 Task: Create a scrum project ByteBridge. Add to scrum project ByteBridge a team member softage.1@softage.net and assign as Project Lead. Add to scrum project ByteBridge a team member softage.2@softage.net
Action: Mouse moved to (265, 72)
Screenshot: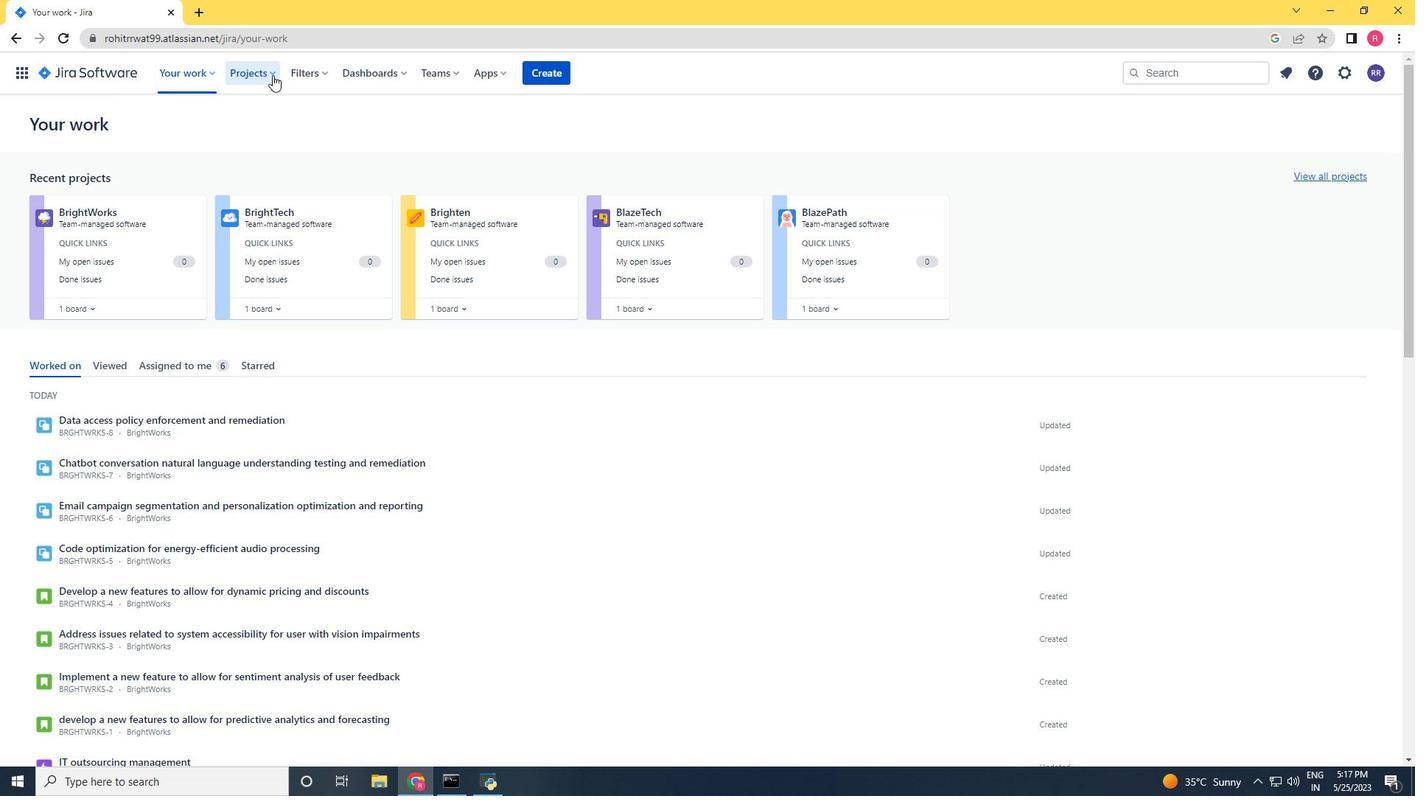 
Action: Mouse pressed left at (265, 72)
Screenshot: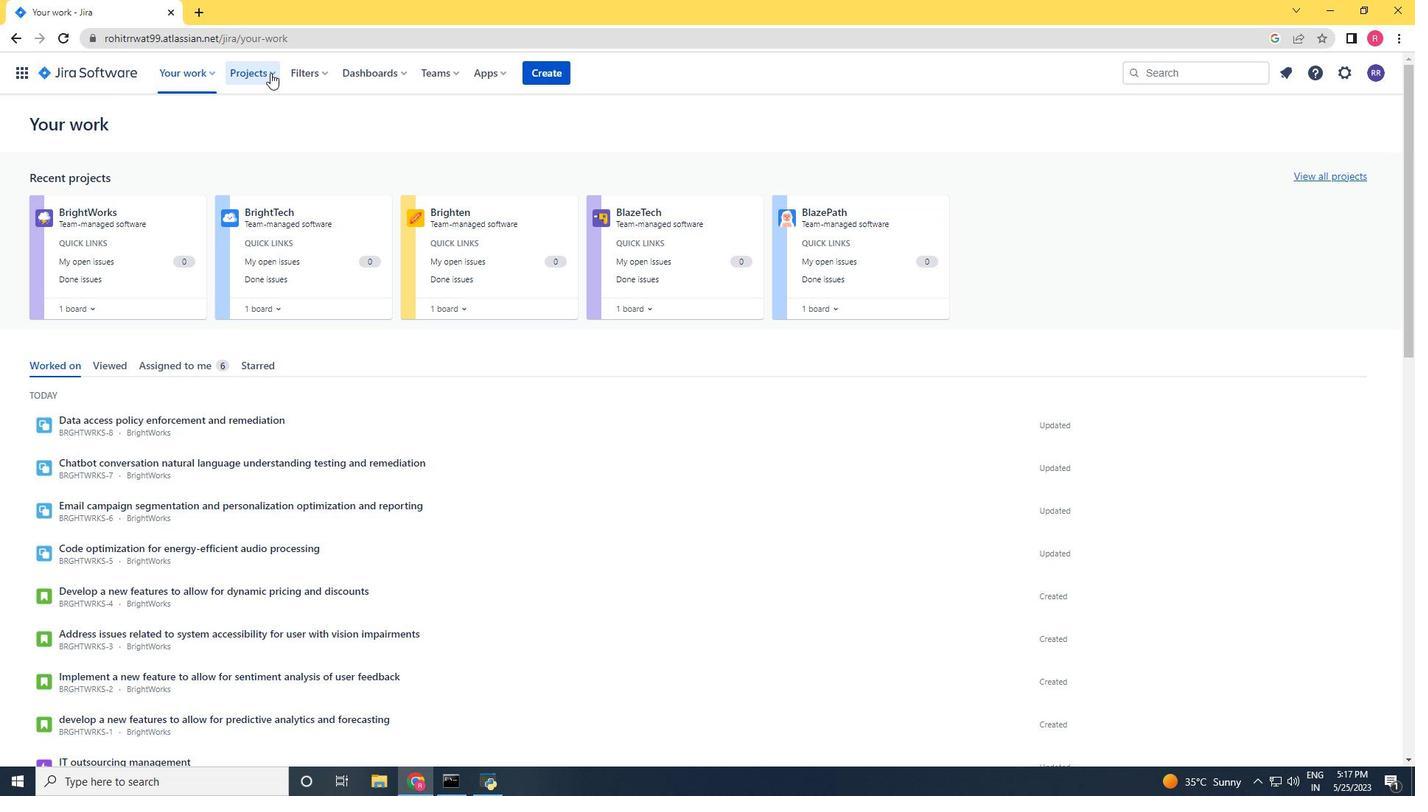 
Action: Mouse moved to (289, 365)
Screenshot: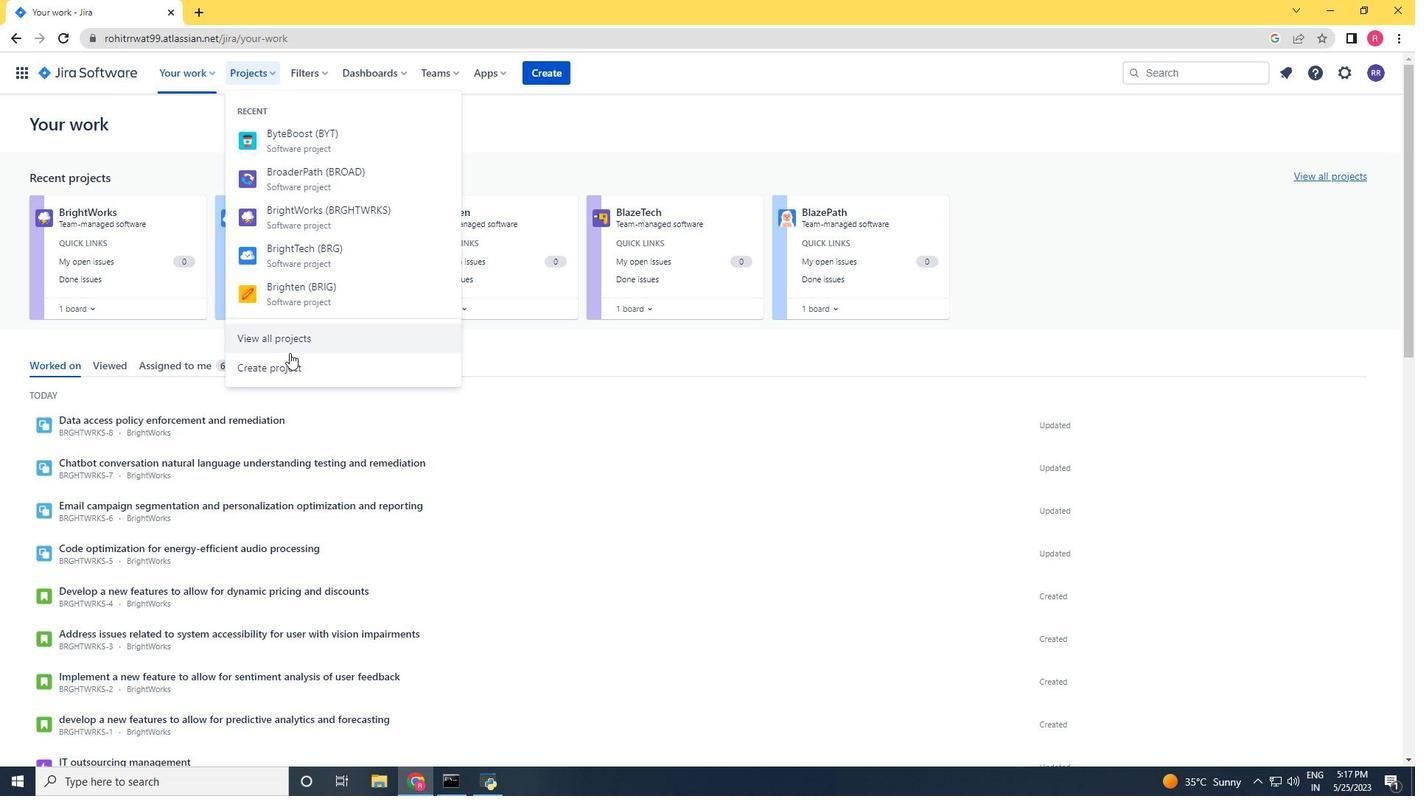 
Action: Mouse pressed left at (289, 365)
Screenshot: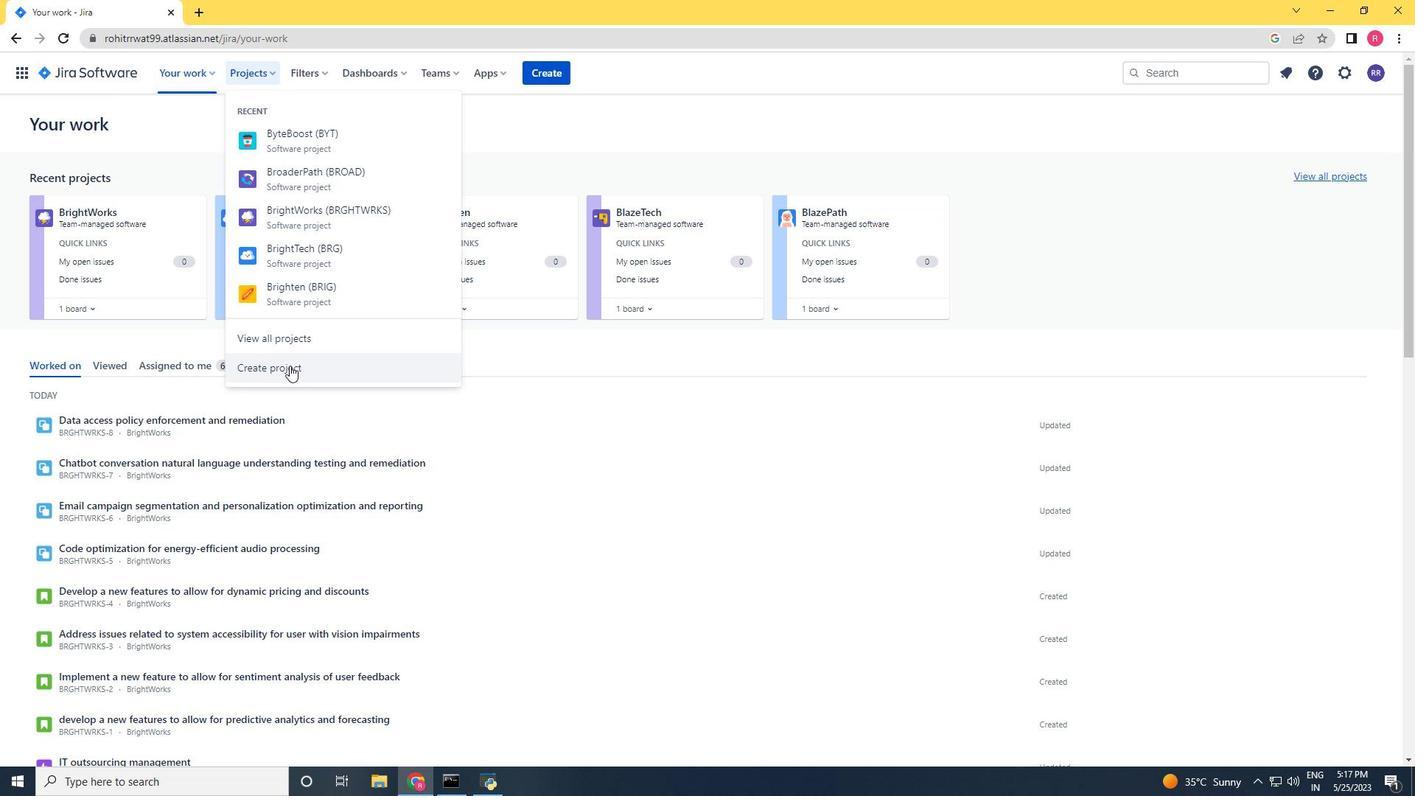 
Action: Mouse moved to (628, 386)
Screenshot: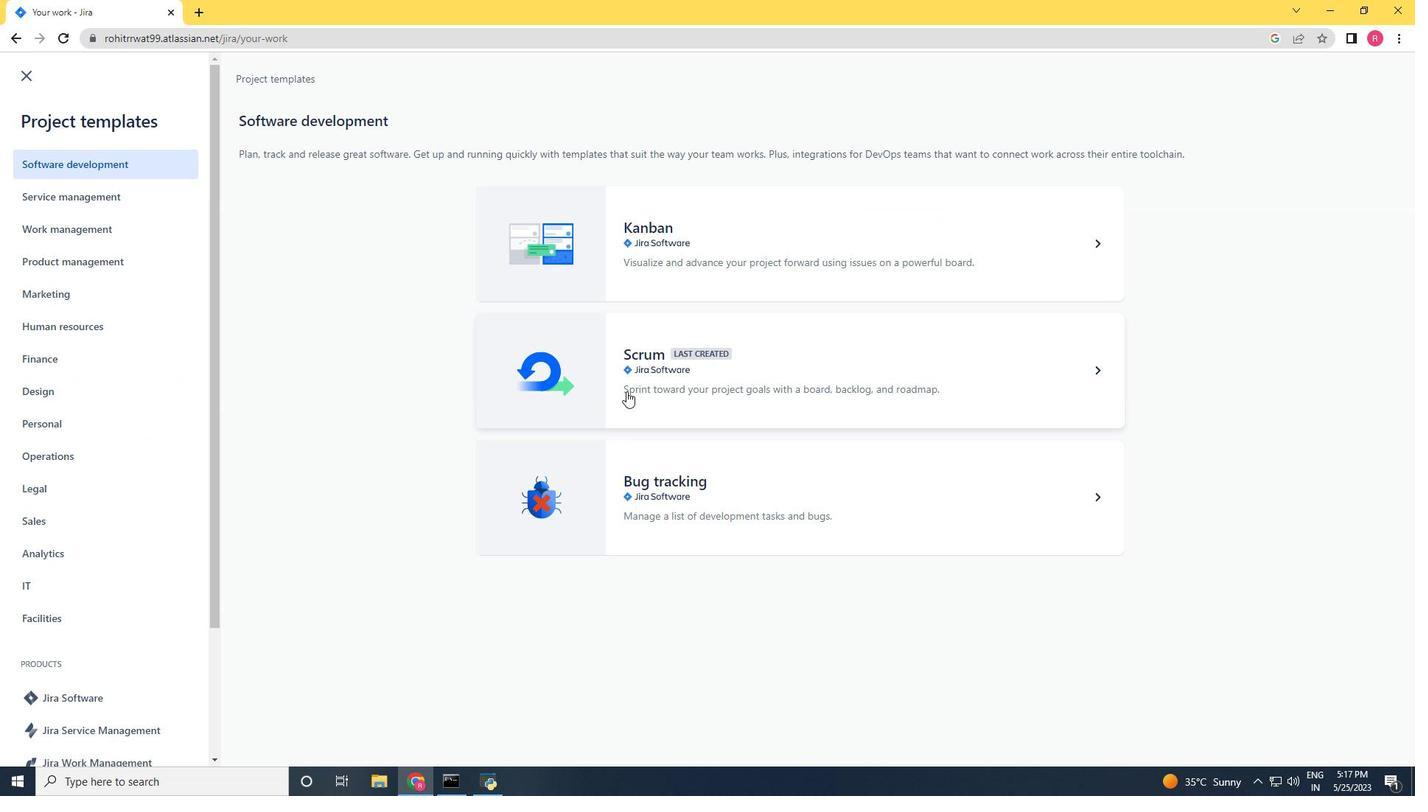 
Action: Mouse pressed left at (628, 386)
Screenshot: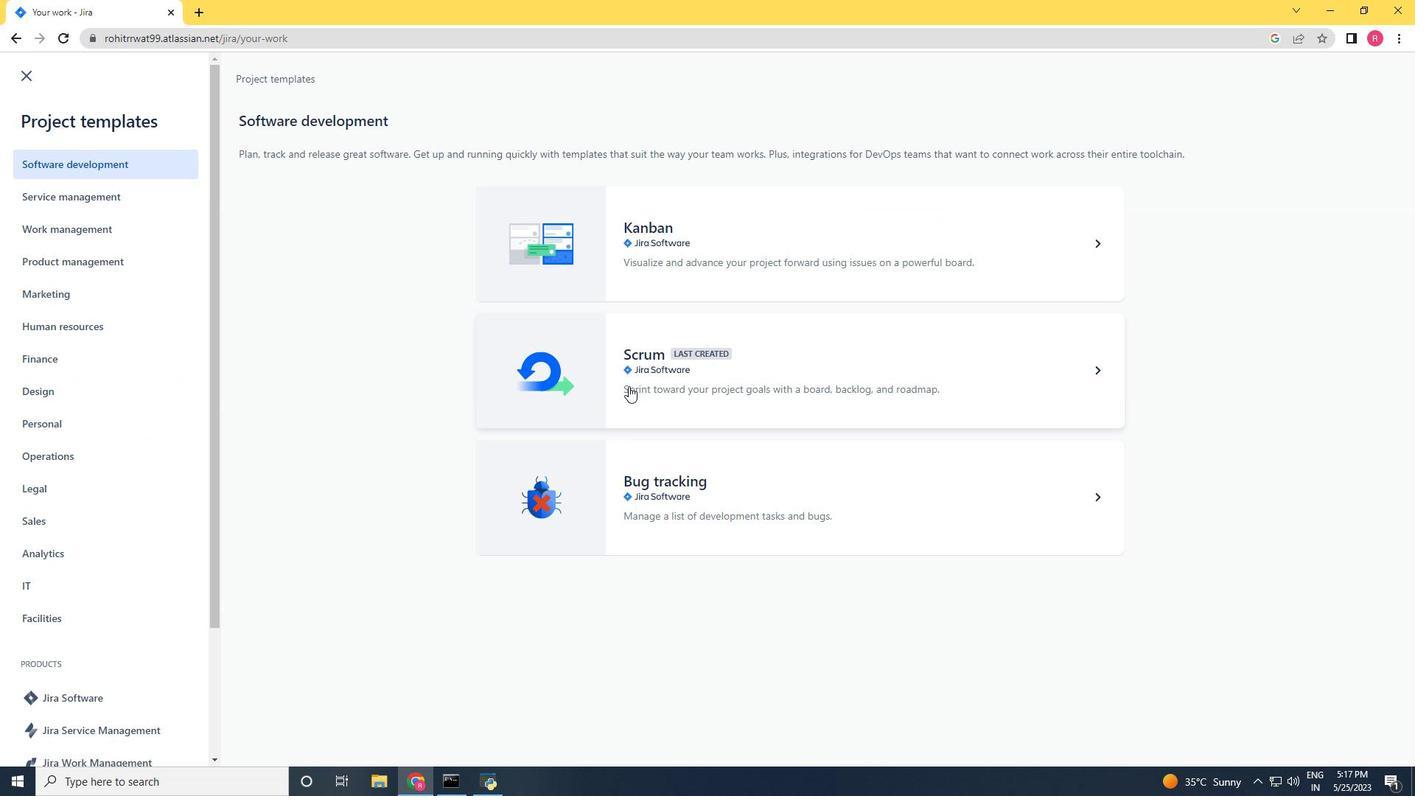 
Action: Mouse moved to (1076, 733)
Screenshot: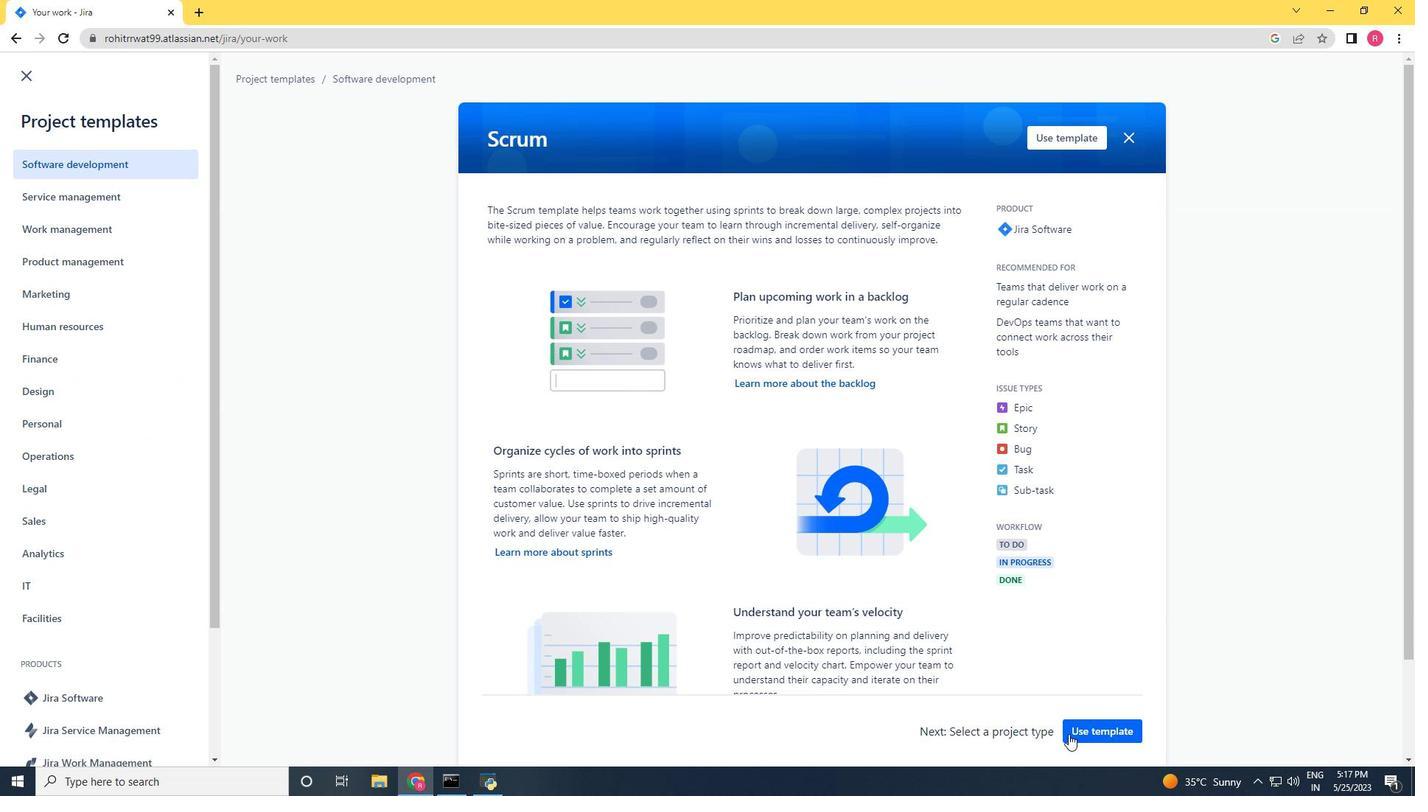 
Action: Mouse pressed left at (1076, 733)
Screenshot: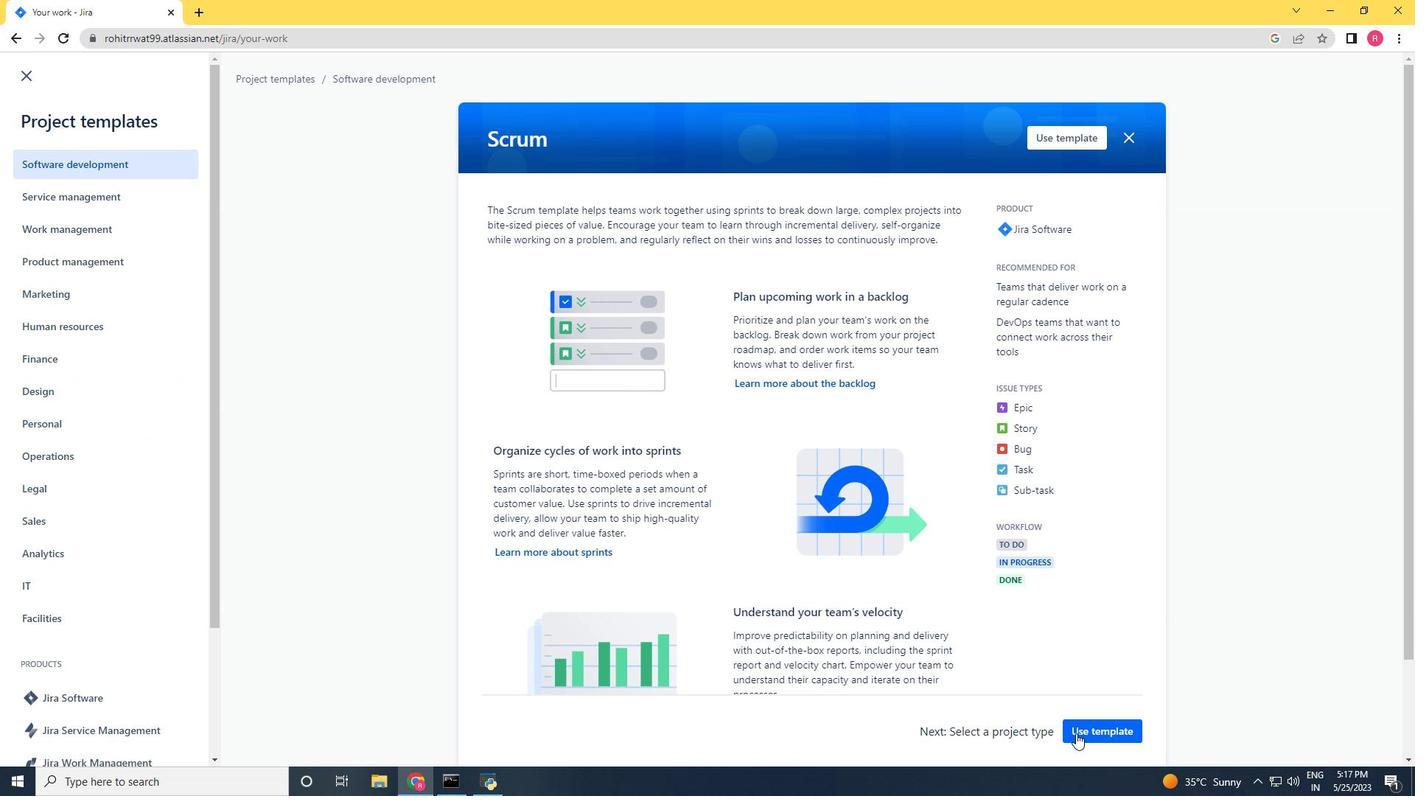 
Action: Mouse moved to (558, 714)
Screenshot: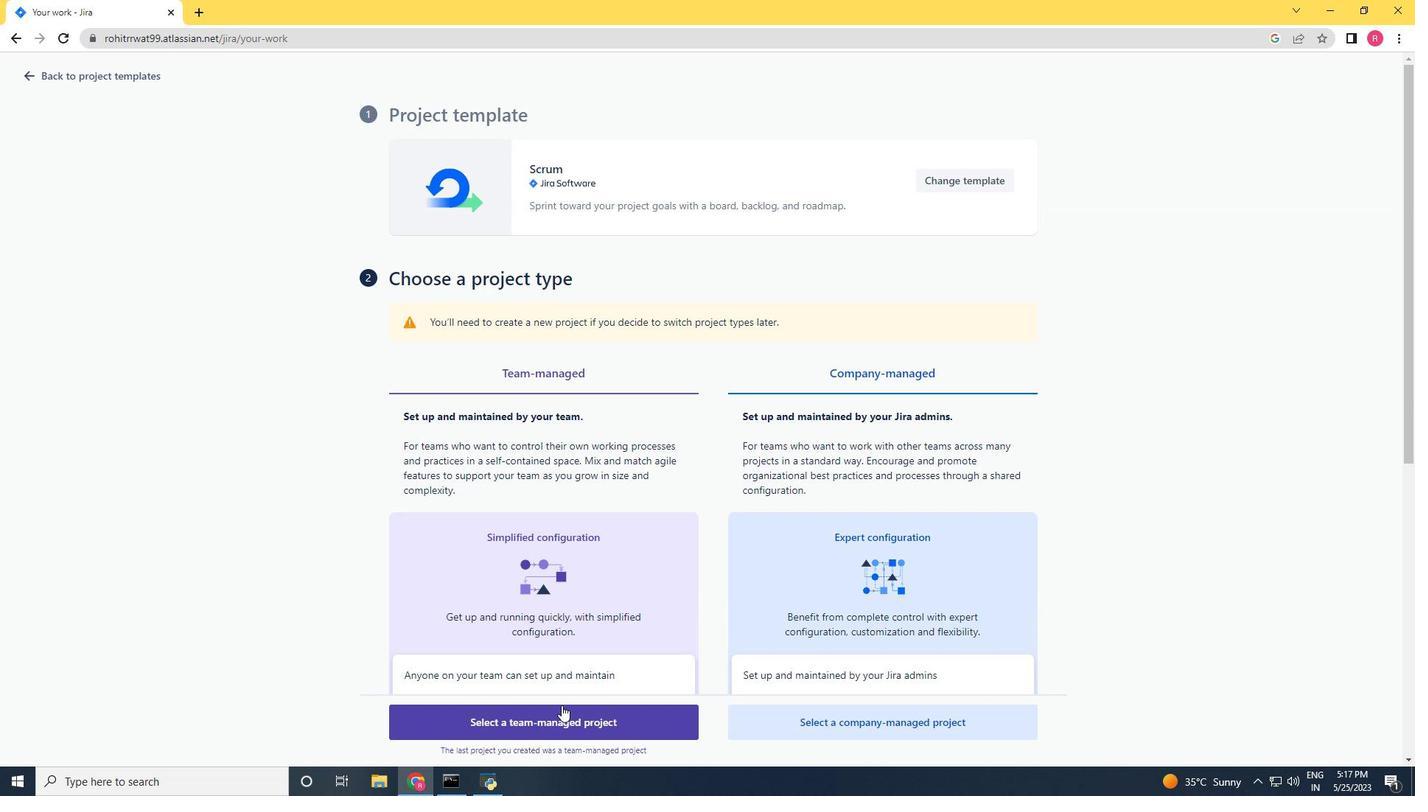 
Action: Mouse pressed left at (558, 714)
Screenshot: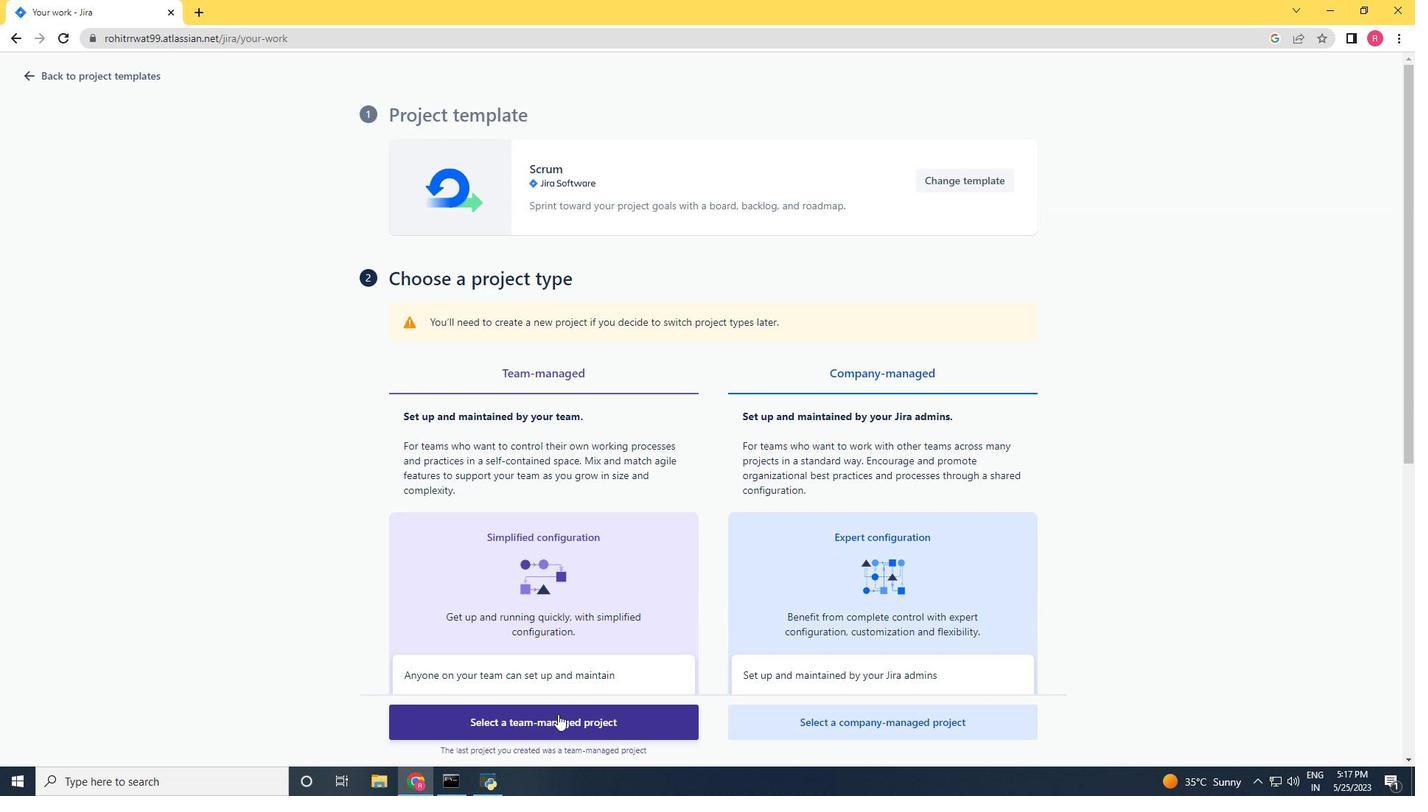 
Action: Mouse moved to (434, 364)
Screenshot: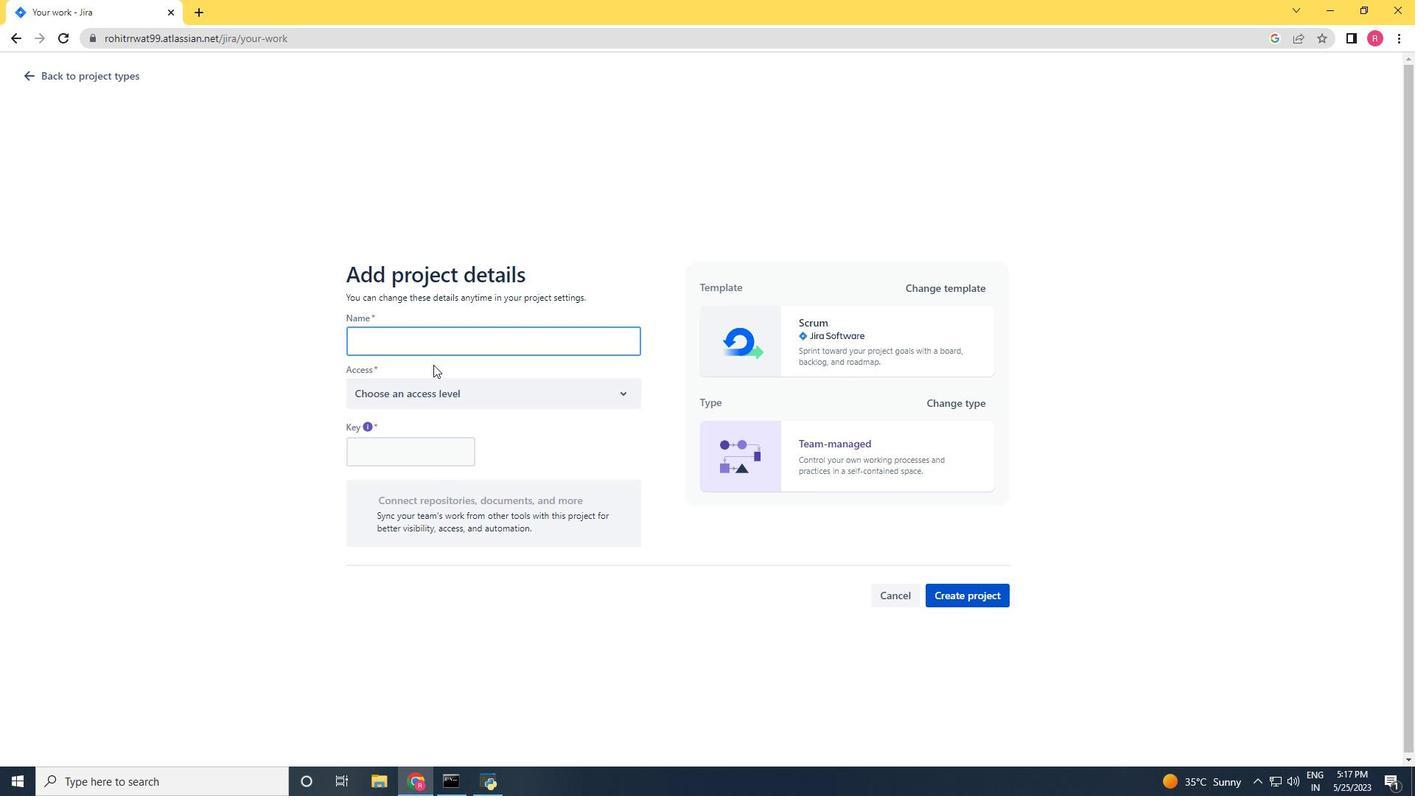 
Action: Key pressed <Key.shift>Bte<Key.backspace><Key.backspace>yte<Key.shift>Bridge
Screenshot: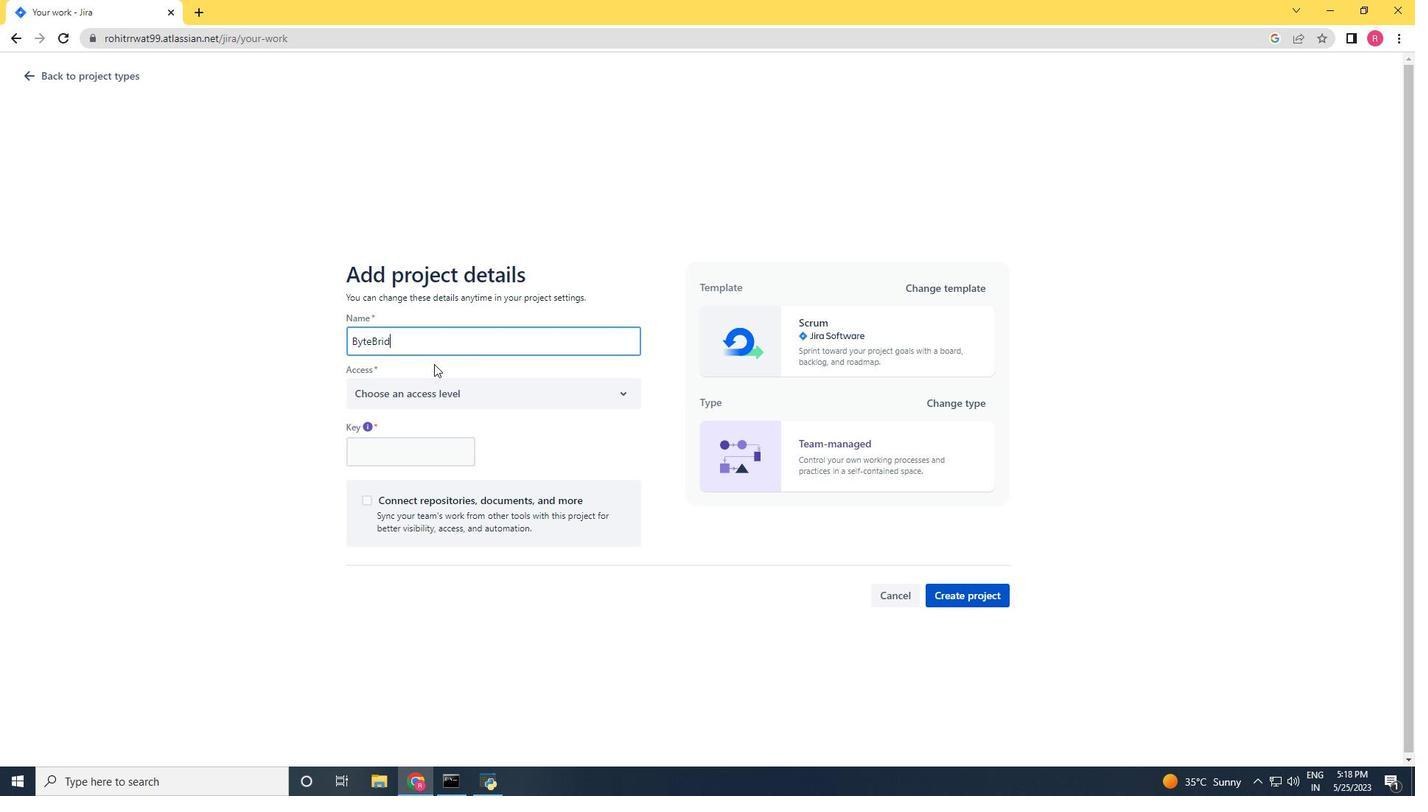 
Action: Mouse moved to (438, 393)
Screenshot: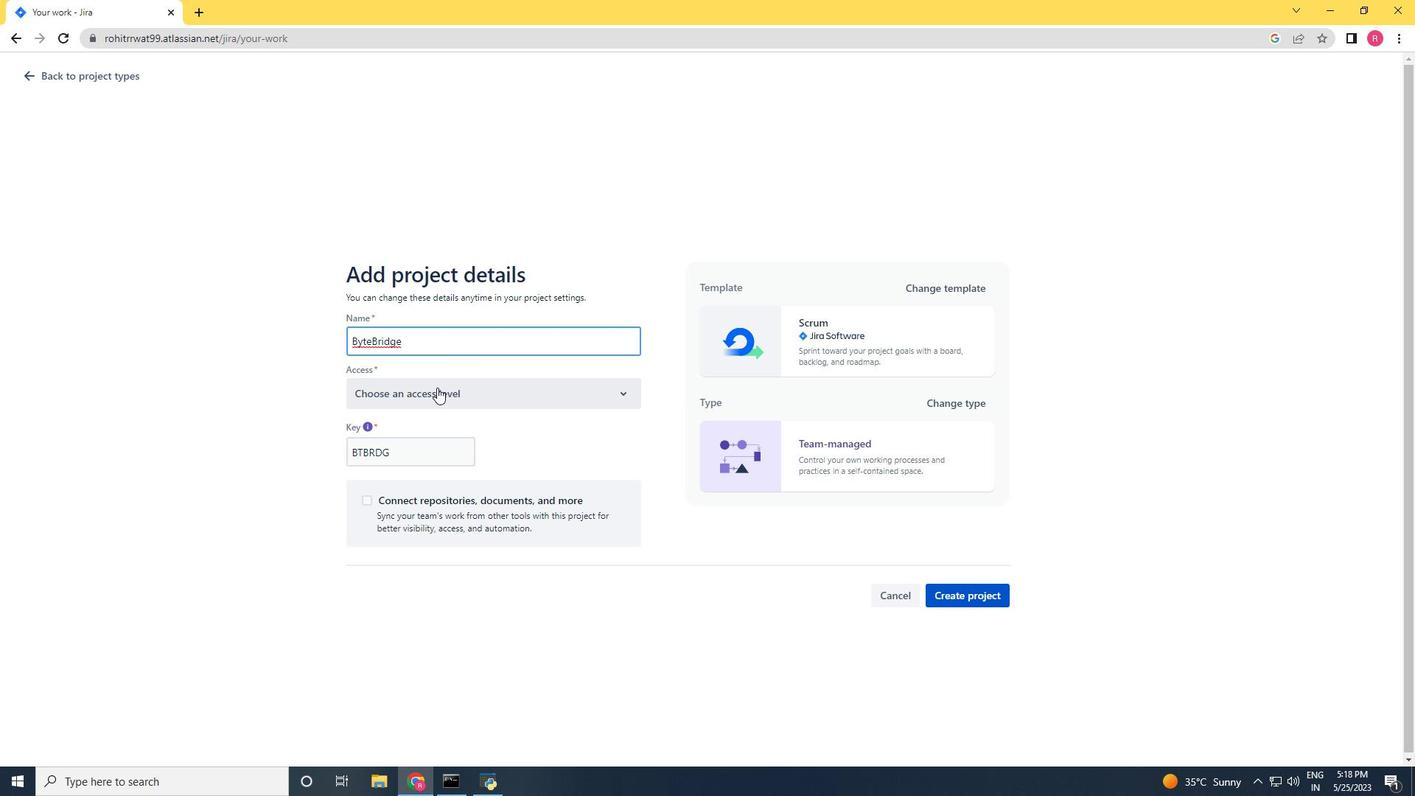 
Action: Mouse pressed left at (438, 393)
Screenshot: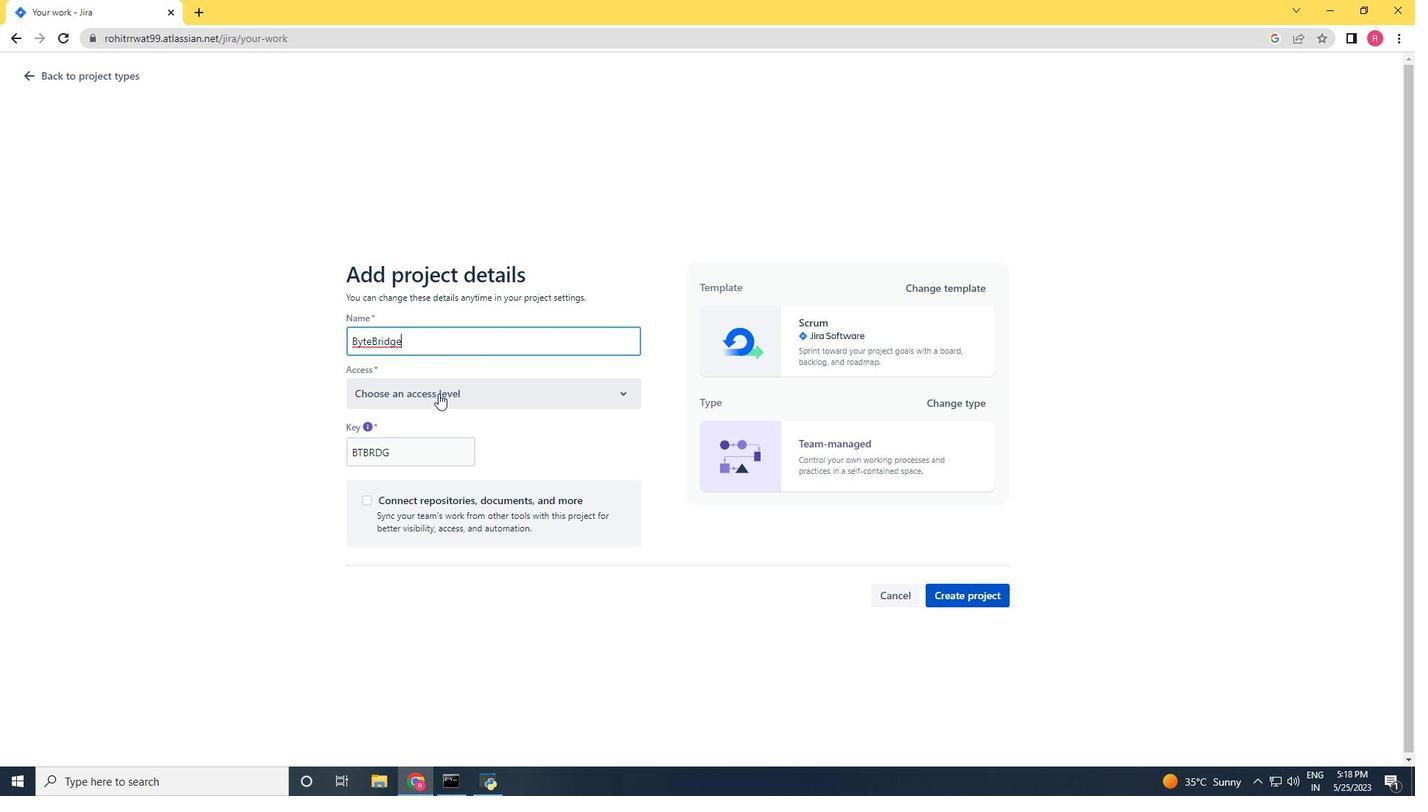 
Action: Mouse moved to (445, 443)
Screenshot: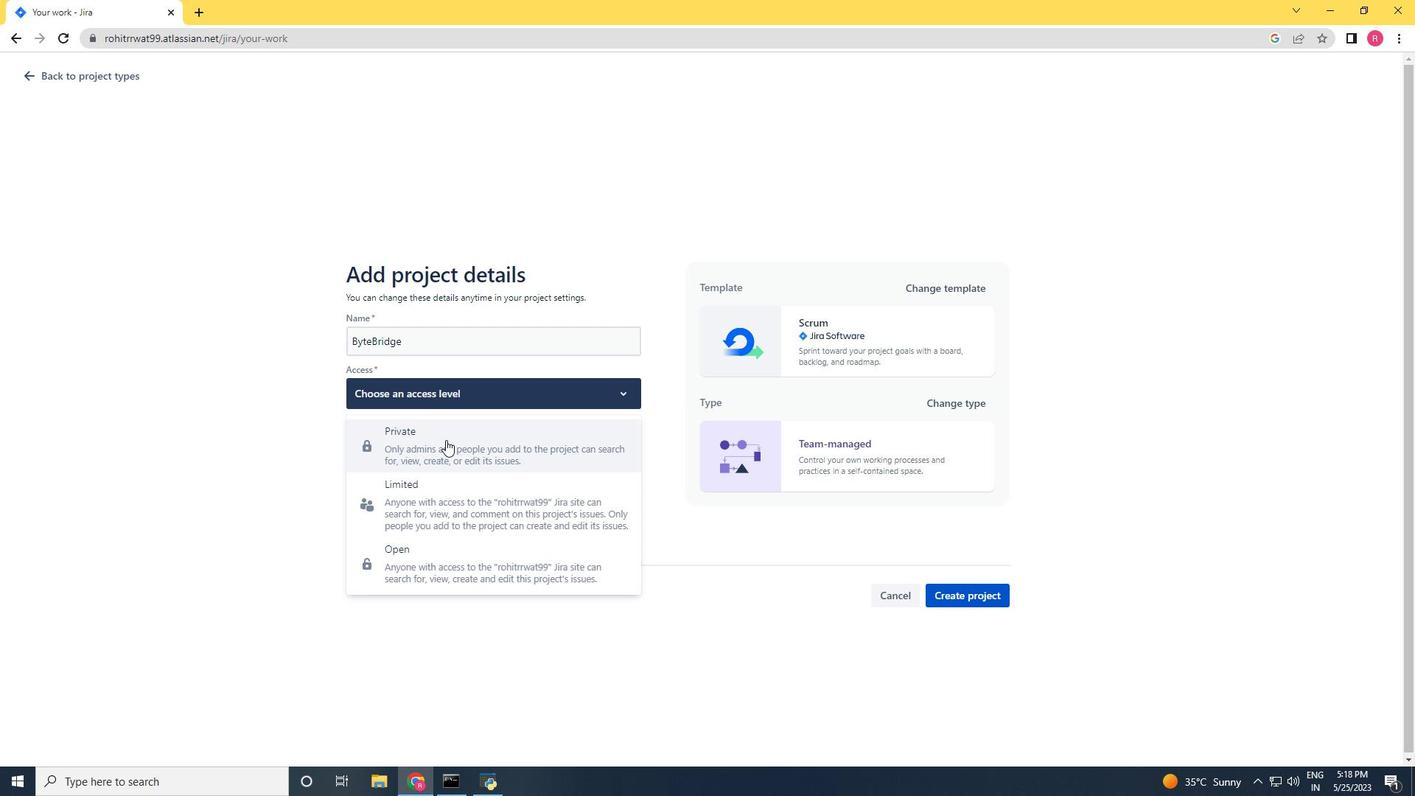 
Action: Mouse pressed left at (445, 443)
Screenshot: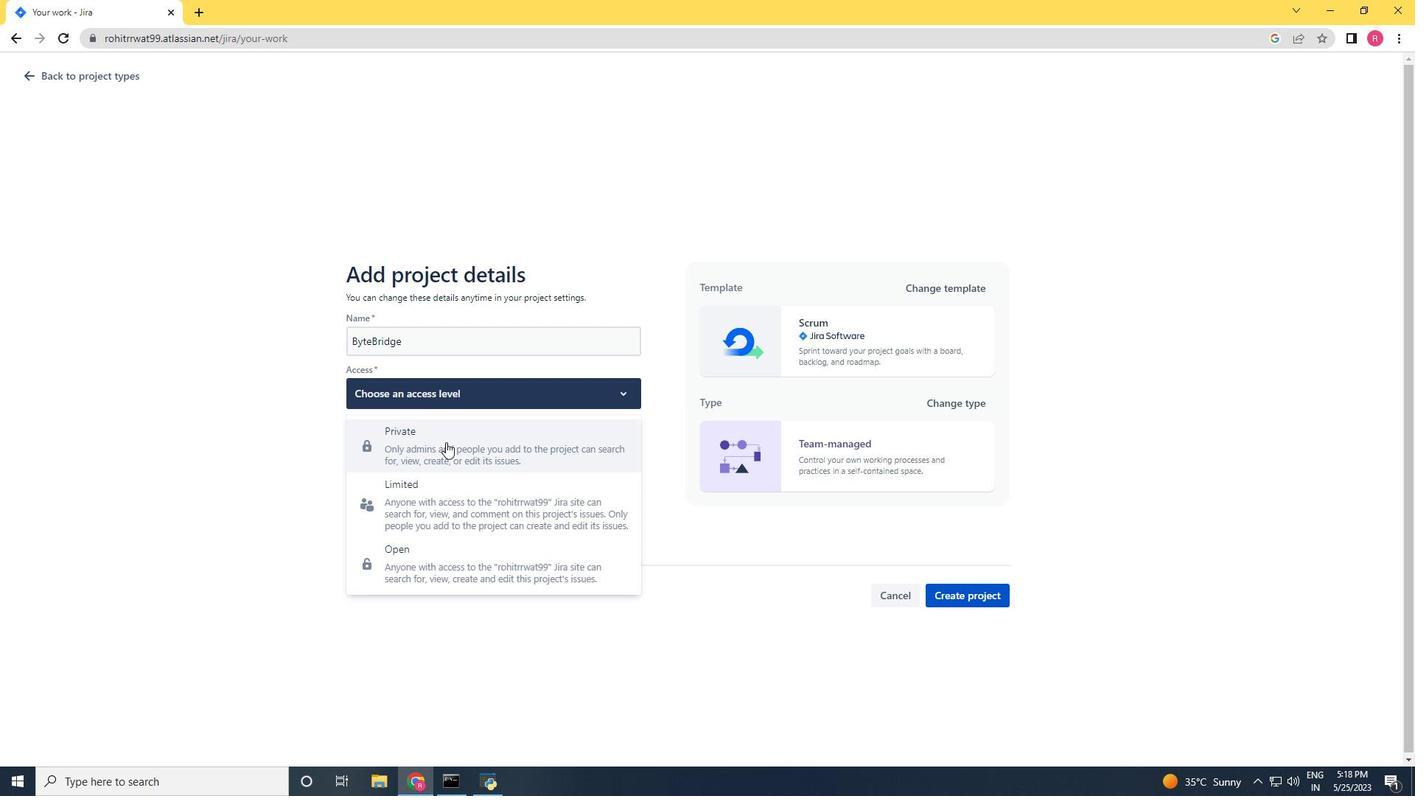 
Action: Mouse moved to (945, 593)
Screenshot: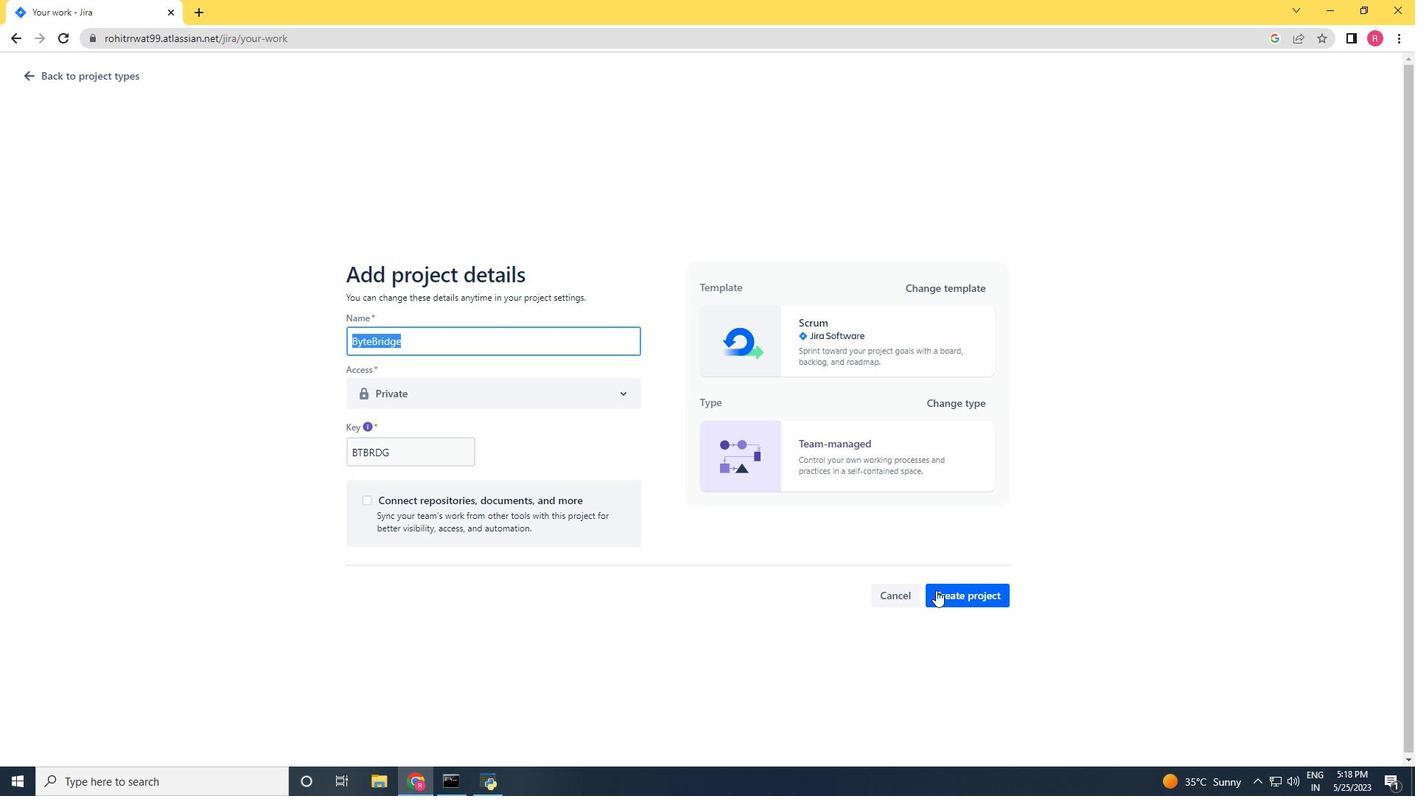 
Action: Mouse pressed left at (945, 593)
Screenshot: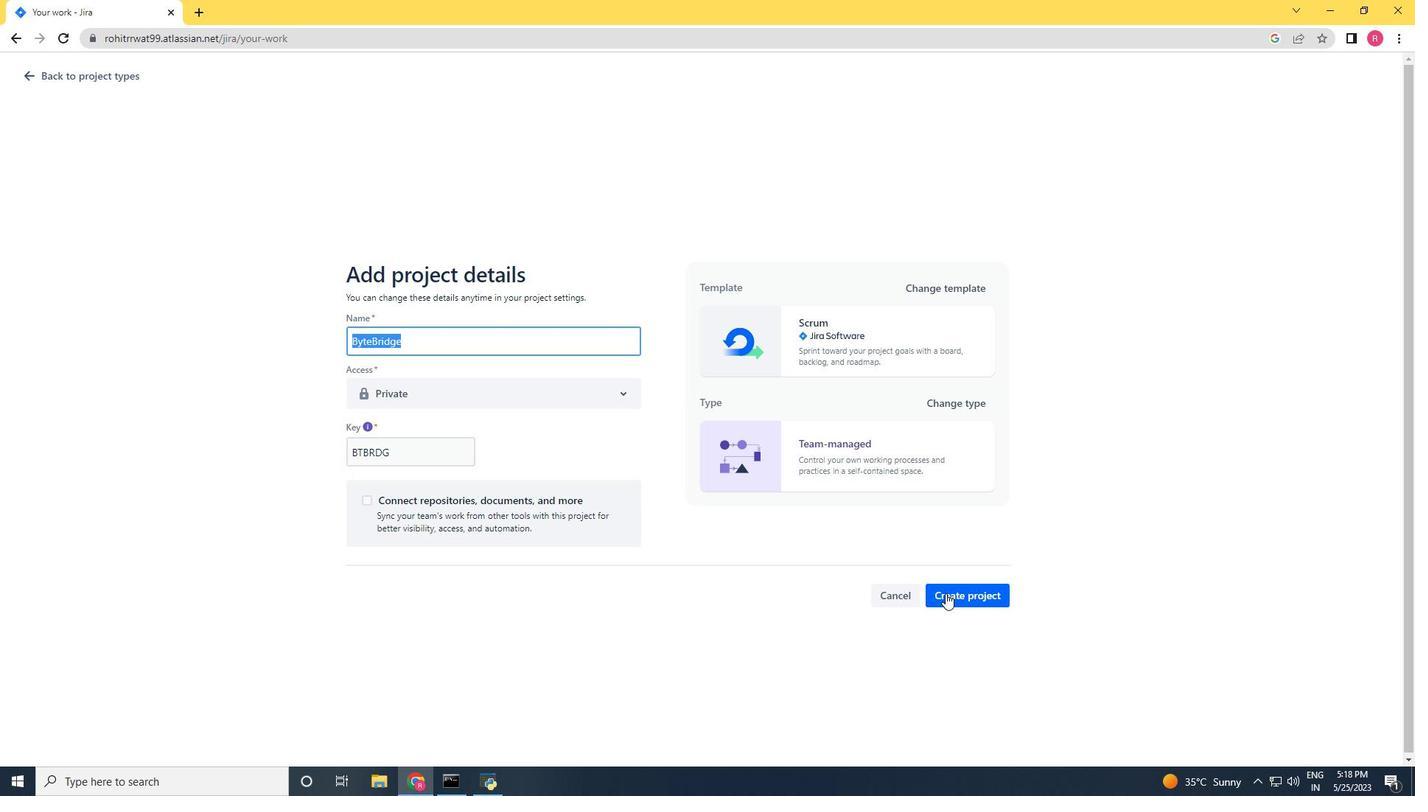 
Action: Mouse moved to (346, 196)
Screenshot: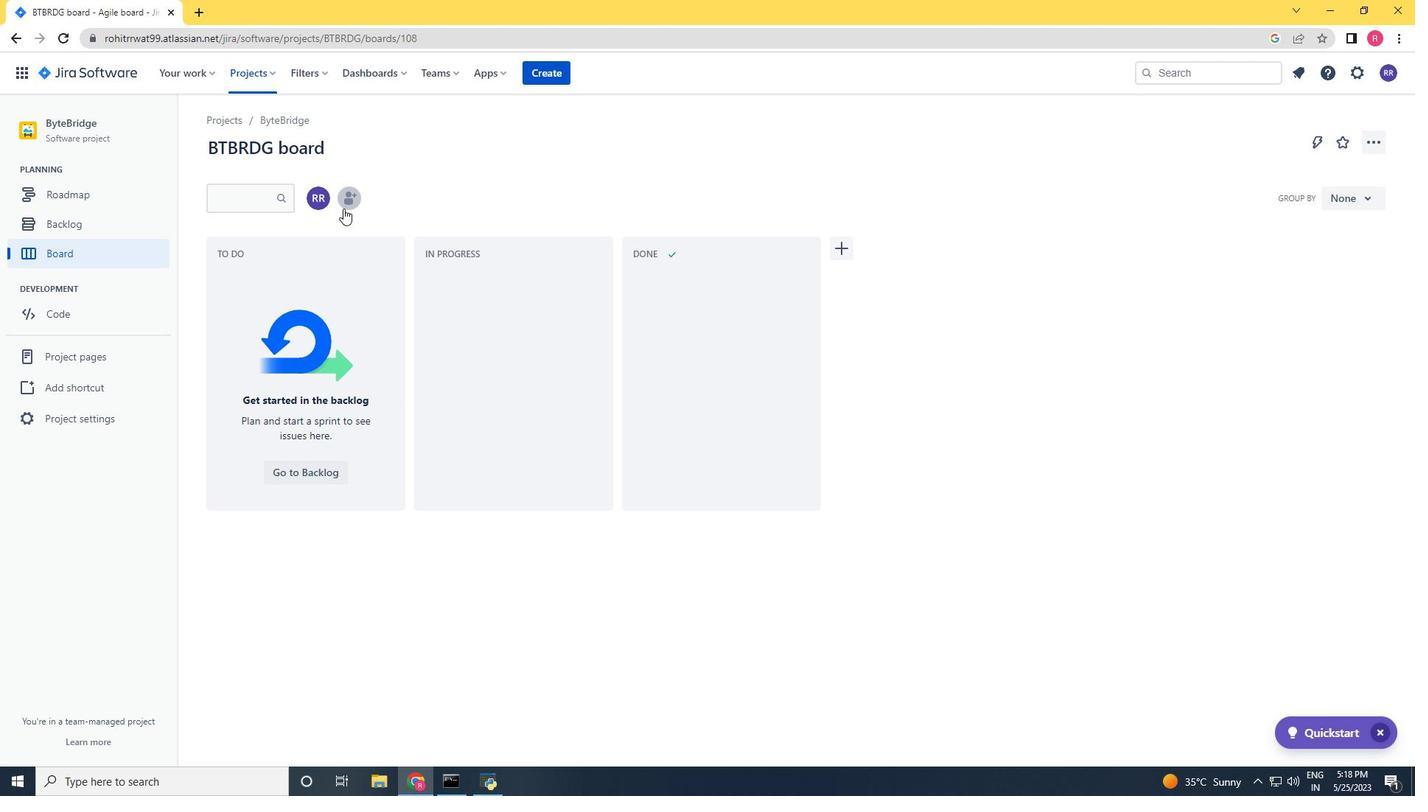 
Action: Mouse pressed left at (346, 196)
Screenshot: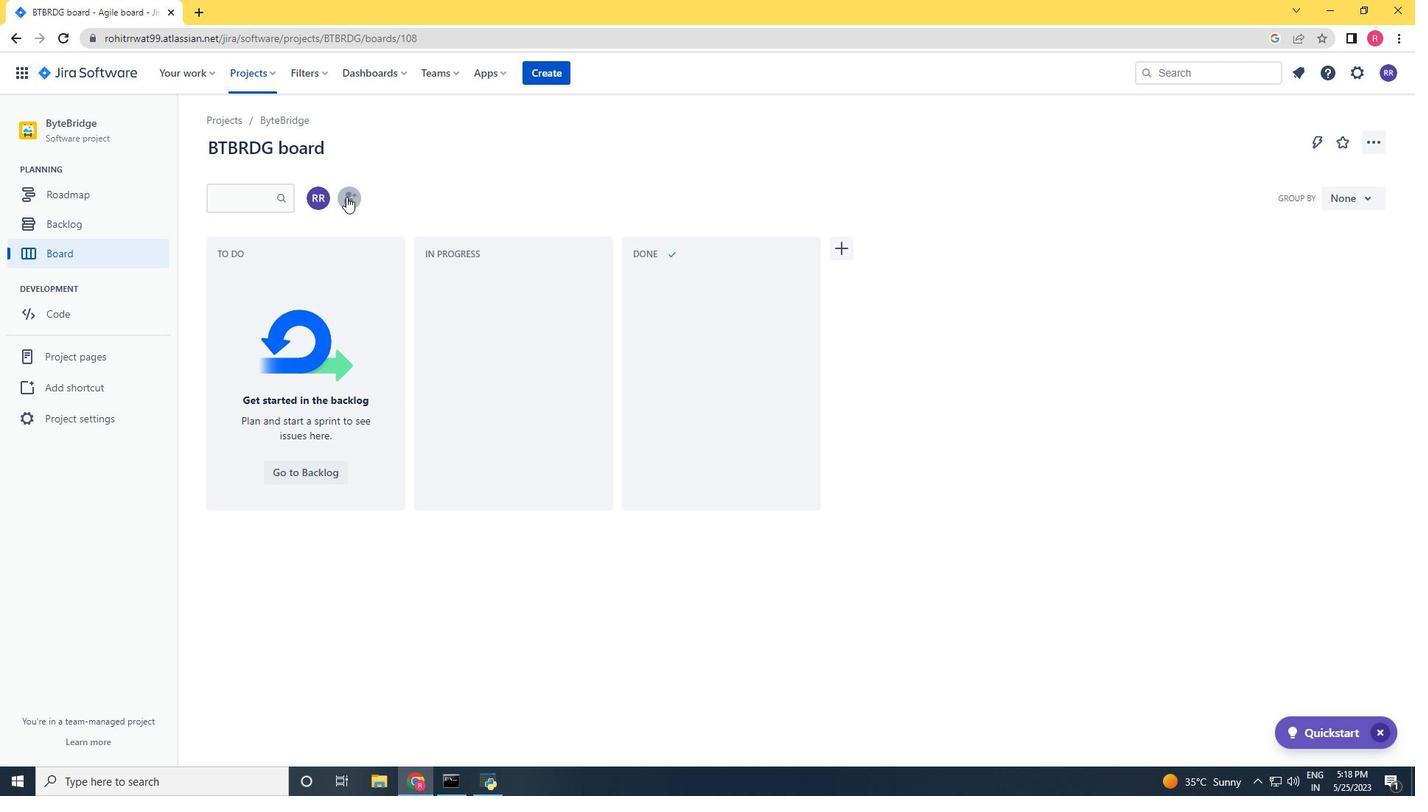
Action: Key pressed softage.1<Key.shift>@sofatge.net
Screenshot: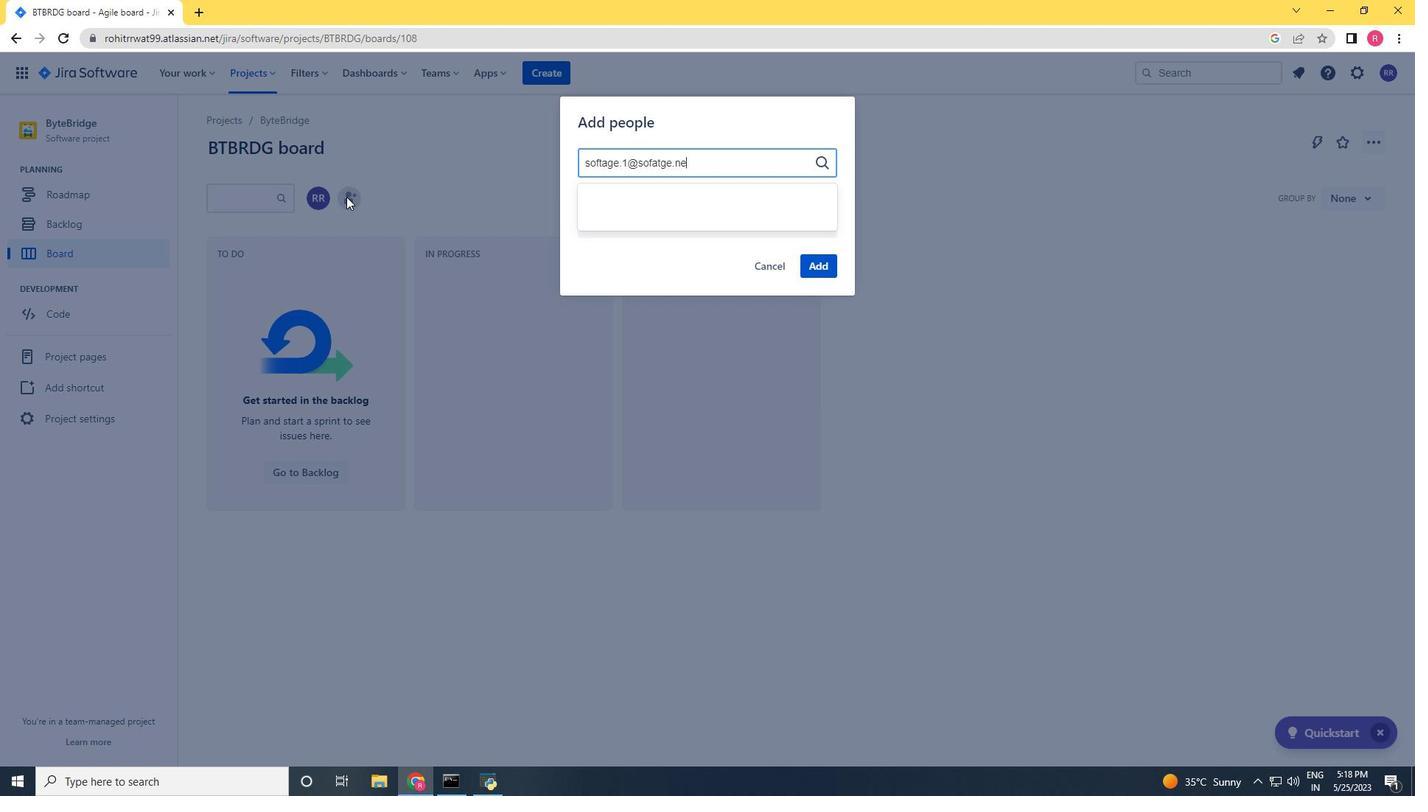 
Action: Mouse moved to (657, 165)
Screenshot: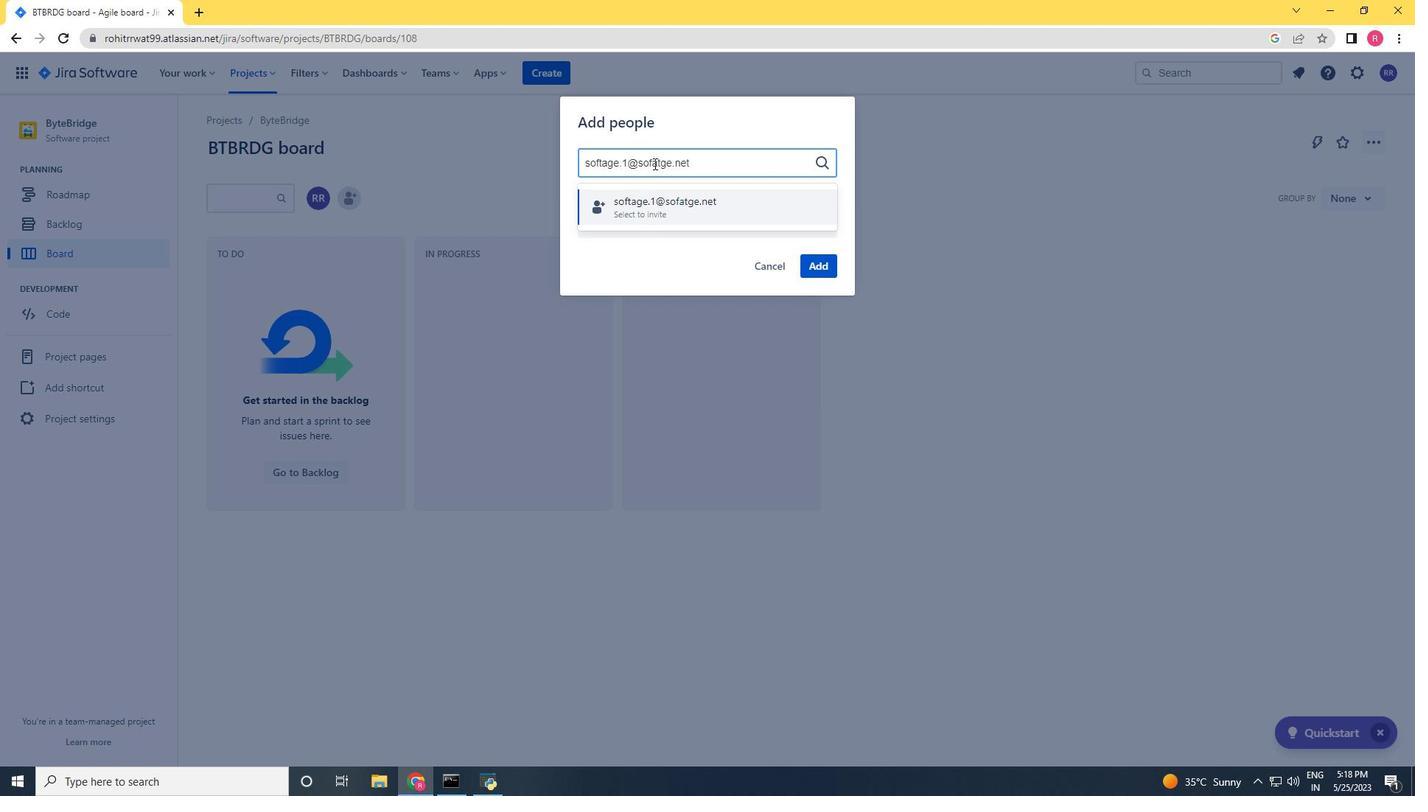 
Action: Mouse pressed left at (657, 165)
Screenshot: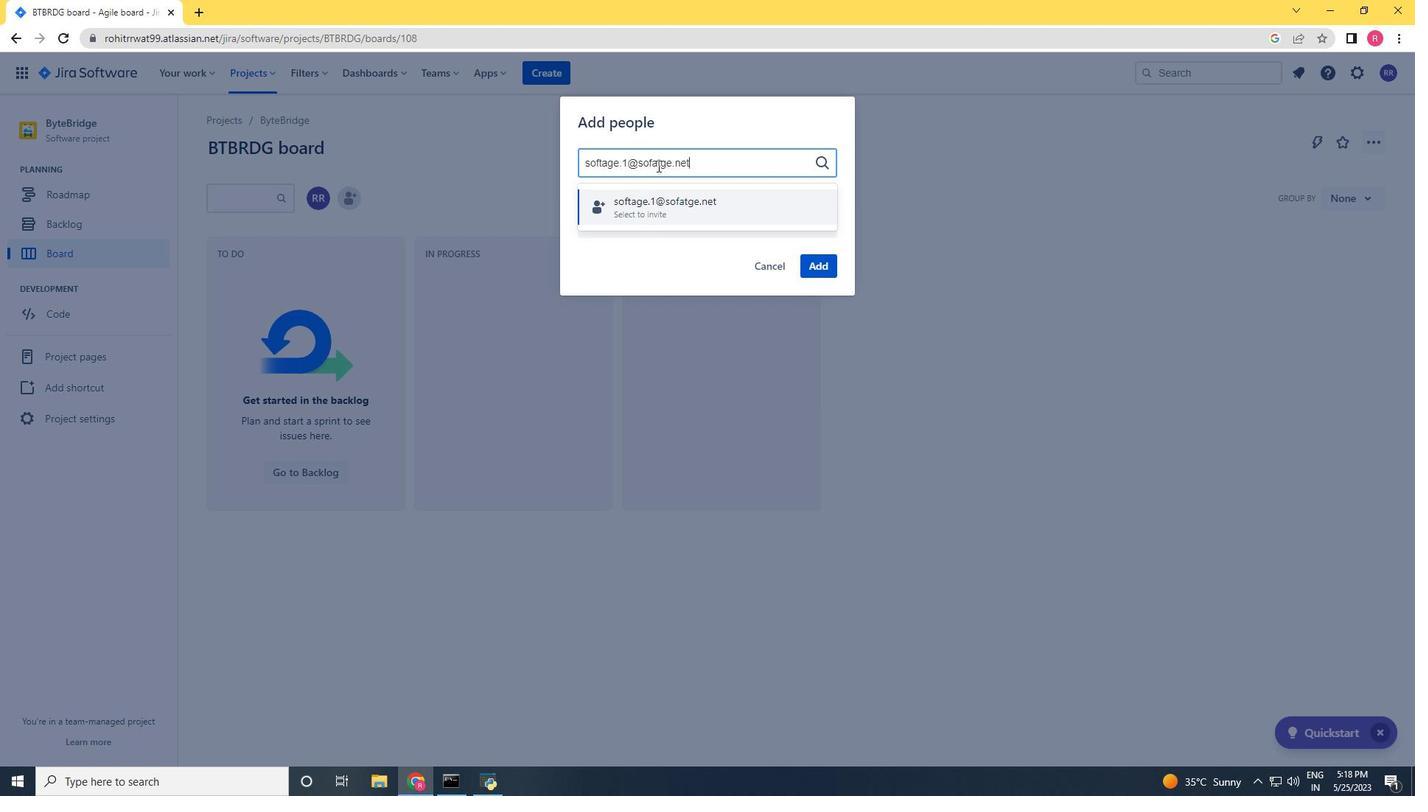 
Action: Key pressed <Key.backspace>
Screenshot: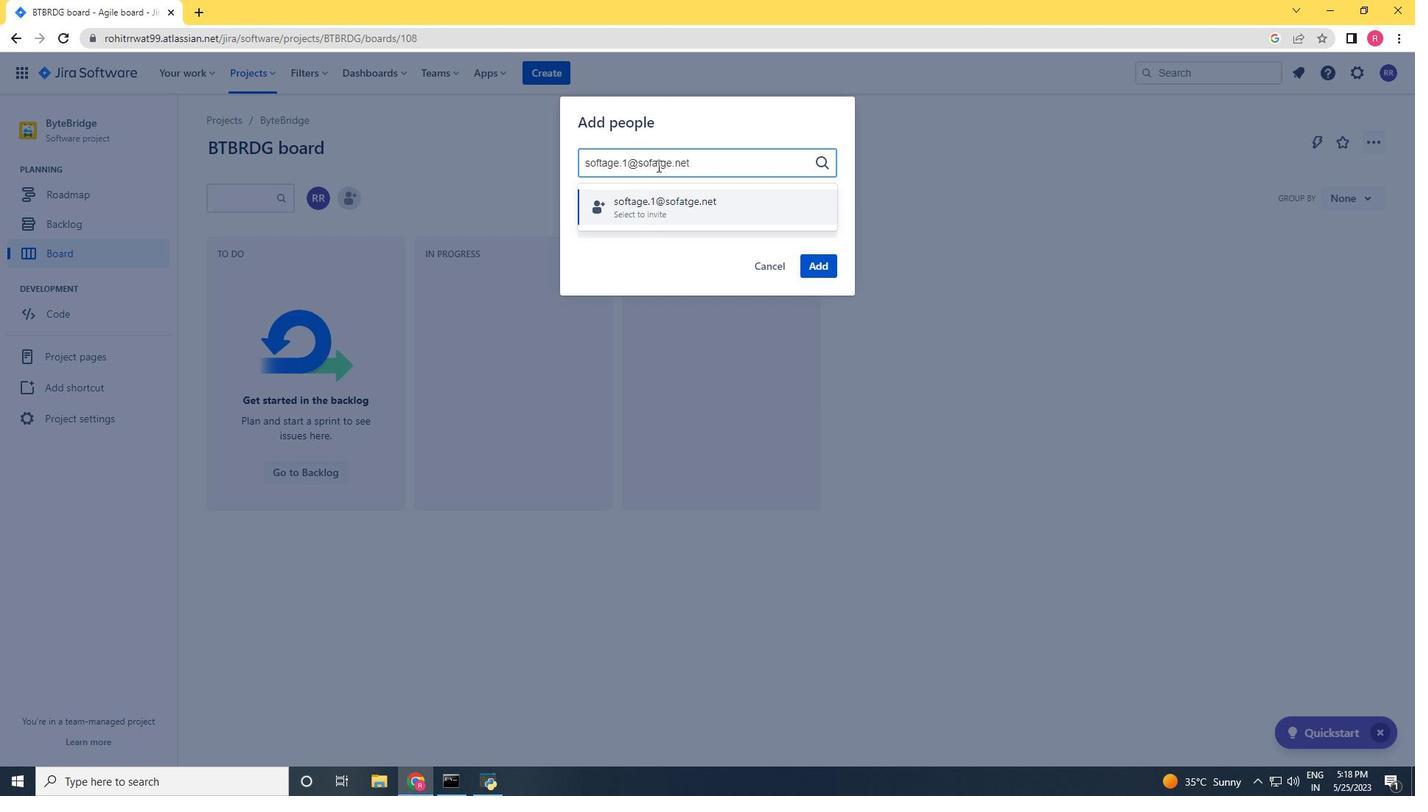 
Action: Mouse moved to (654, 165)
Screenshot: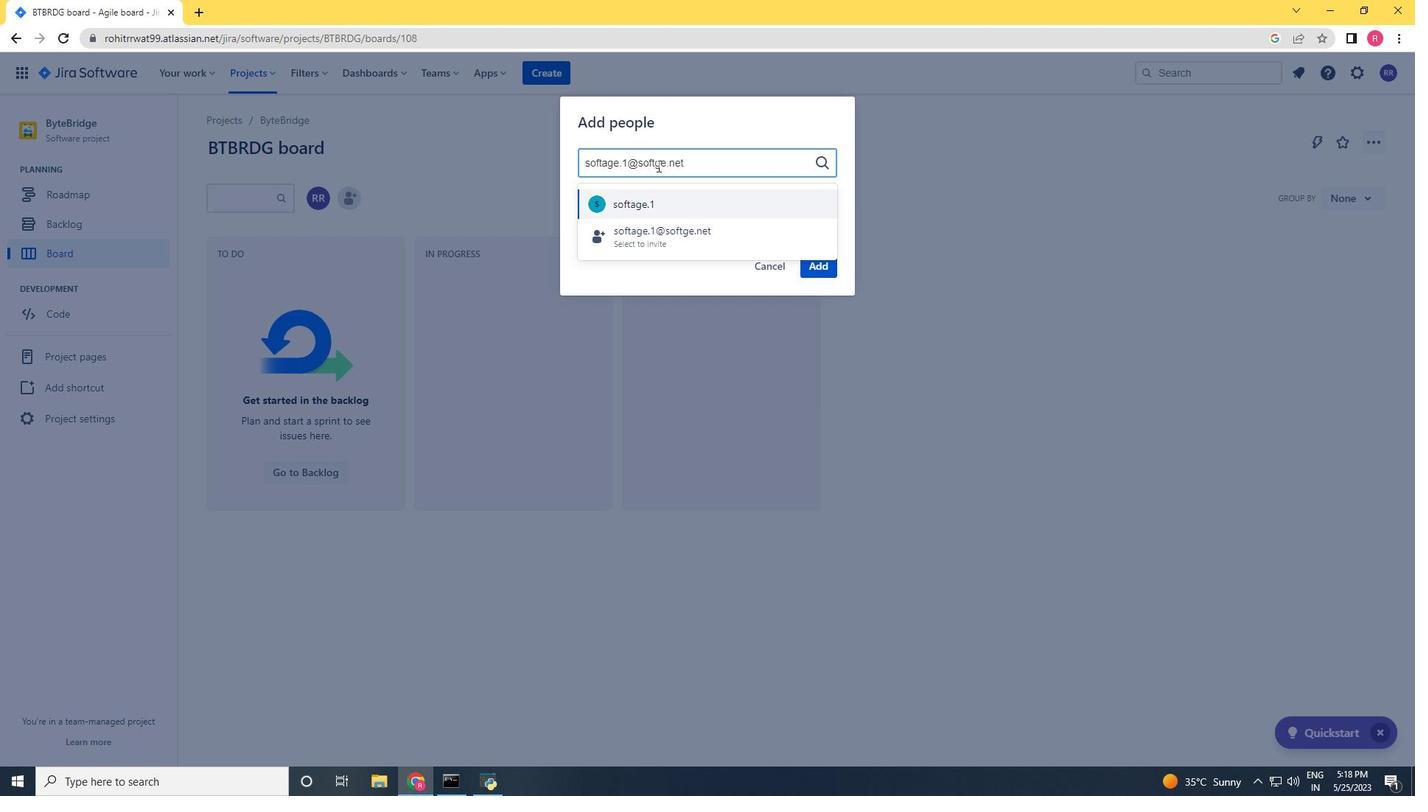 
Action: Mouse pressed left at (654, 165)
Screenshot: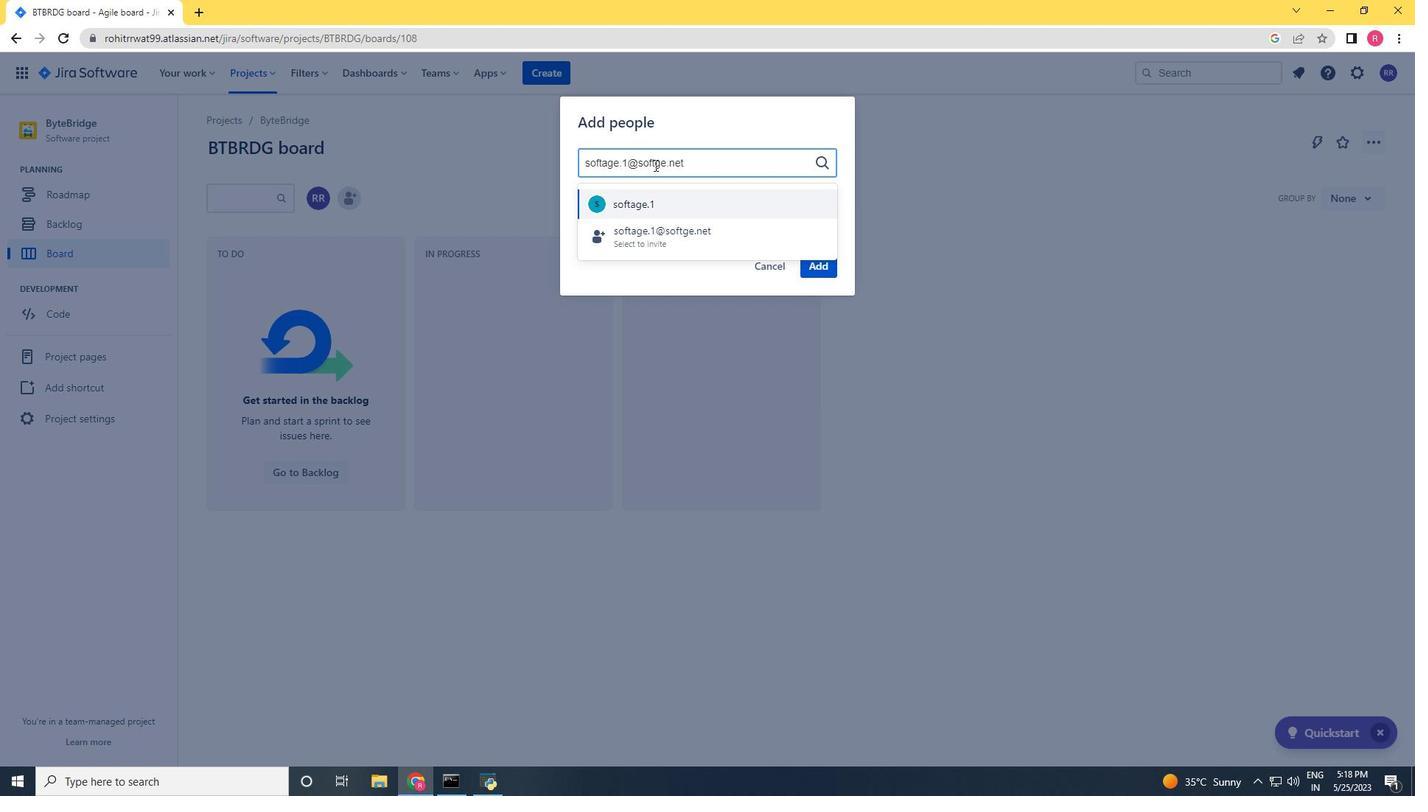 
Action: Key pressed 1<Key.backspace>a
Screenshot: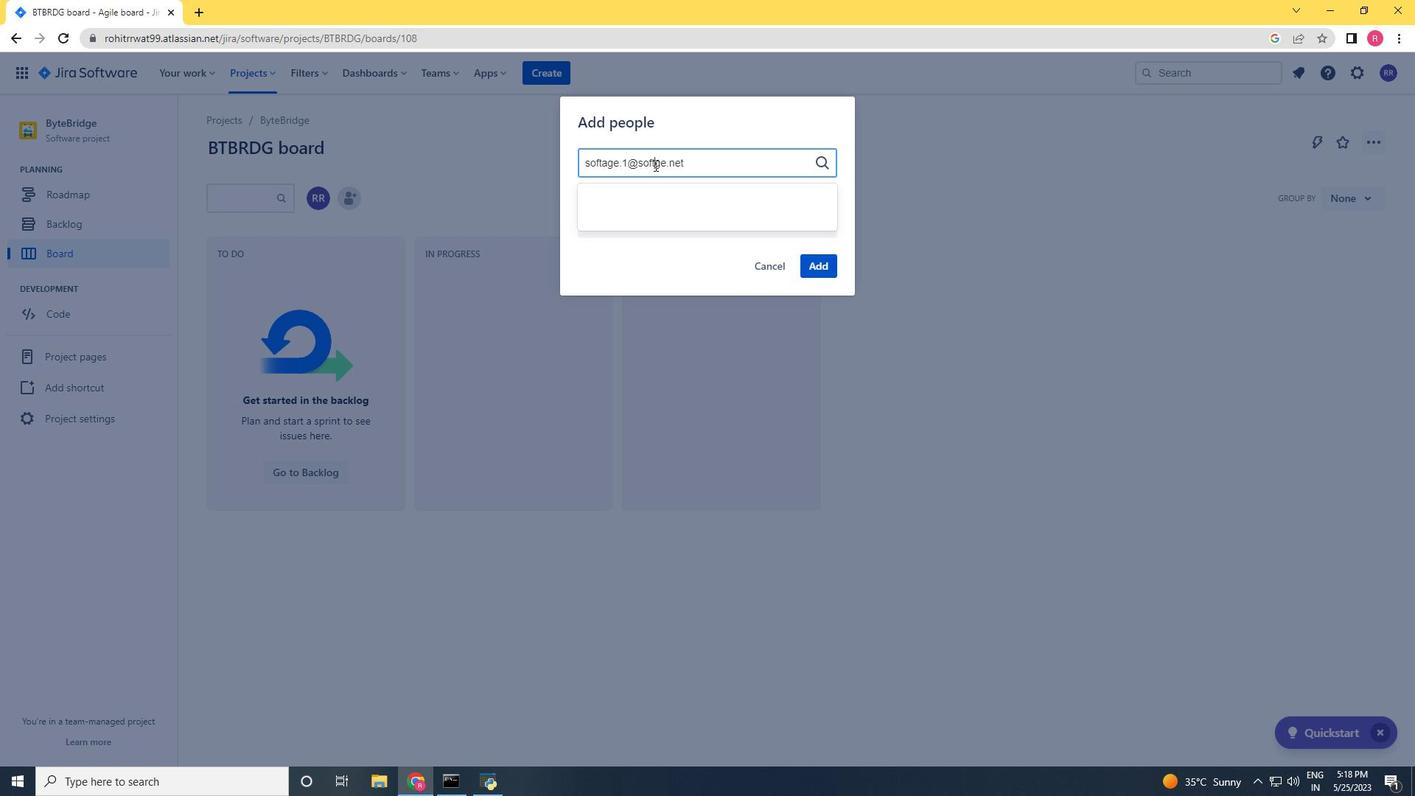 
Action: Mouse moved to (636, 204)
Screenshot: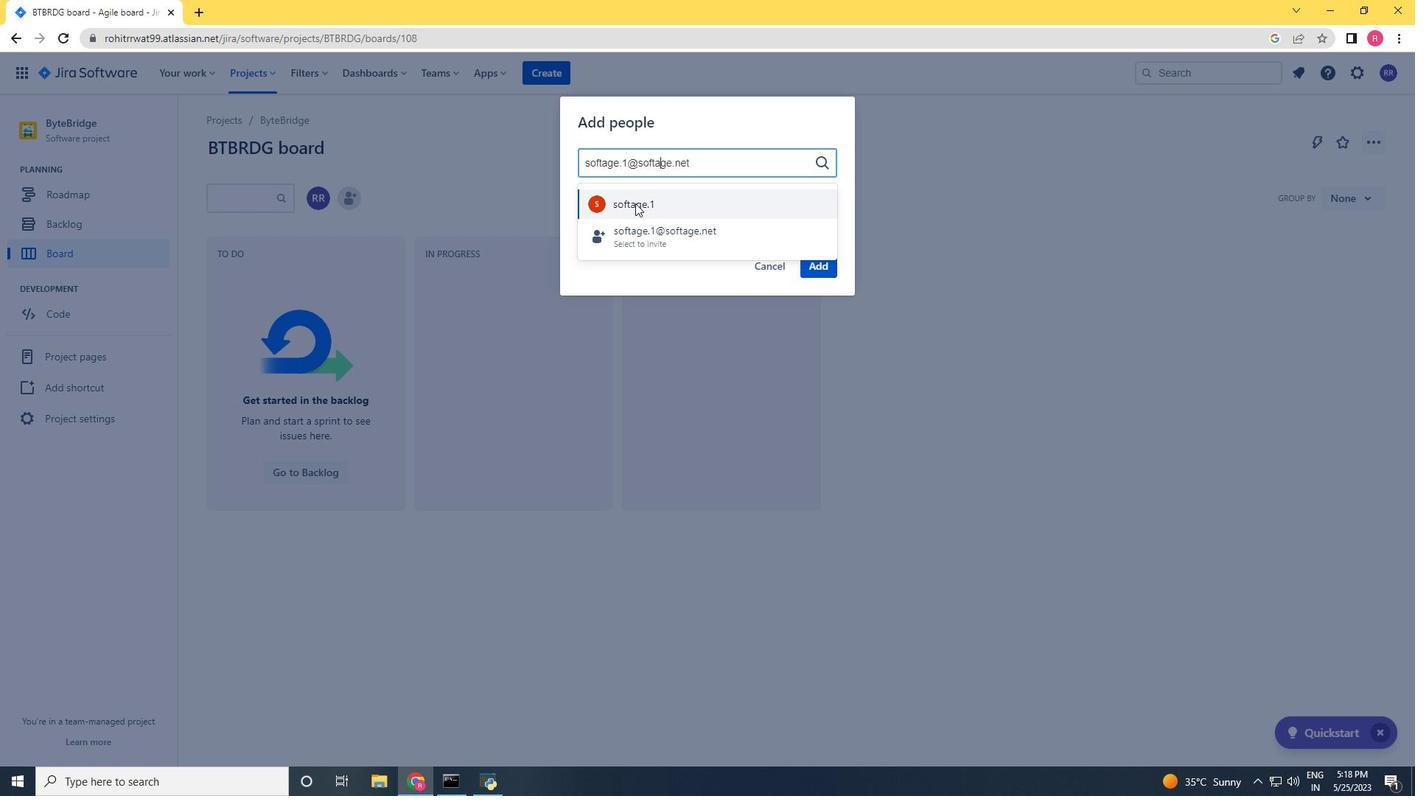 
Action: Mouse pressed left at (636, 204)
Screenshot: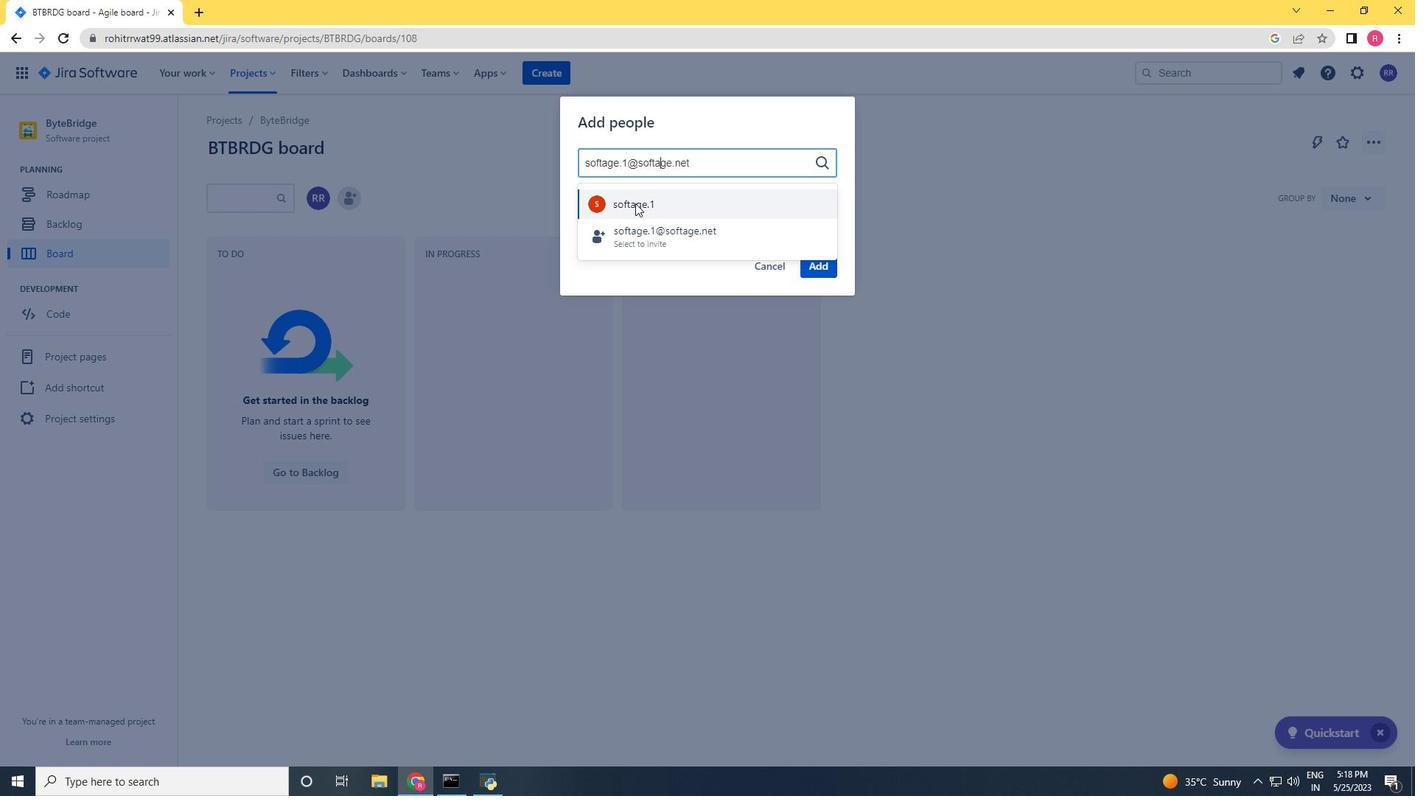 
Action: Mouse moved to (807, 262)
Screenshot: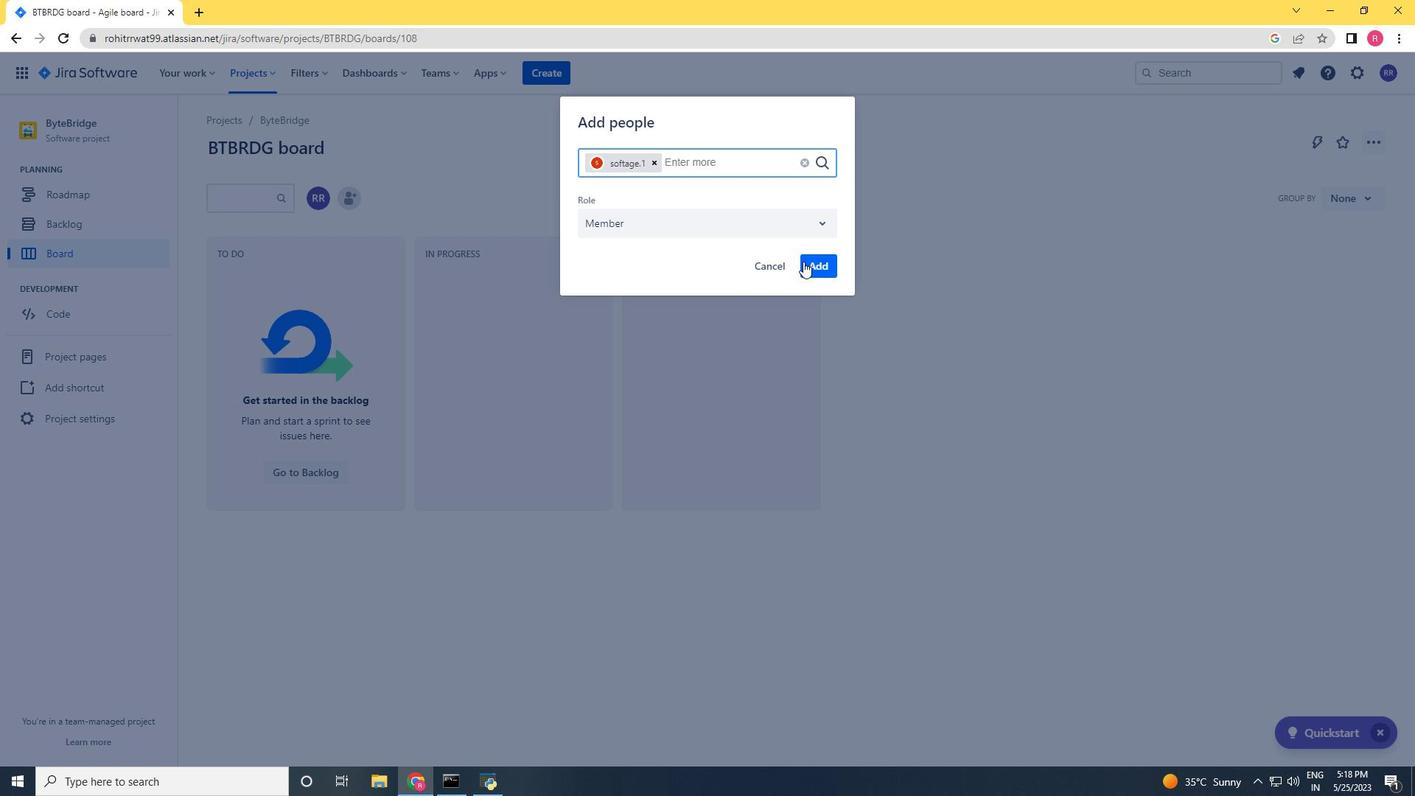 
Action: Mouse pressed left at (807, 262)
Screenshot: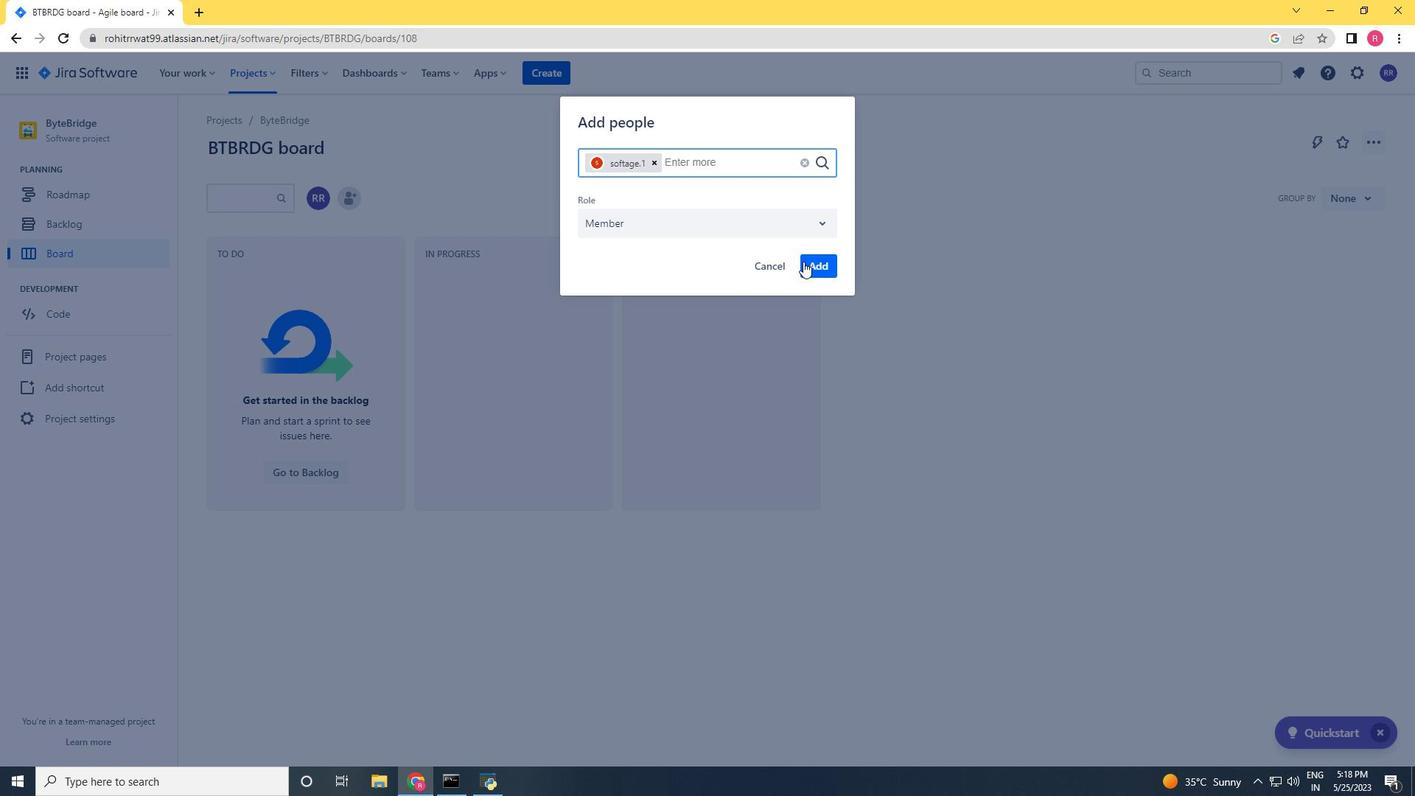 
Action: Mouse moved to (106, 428)
Screenshot: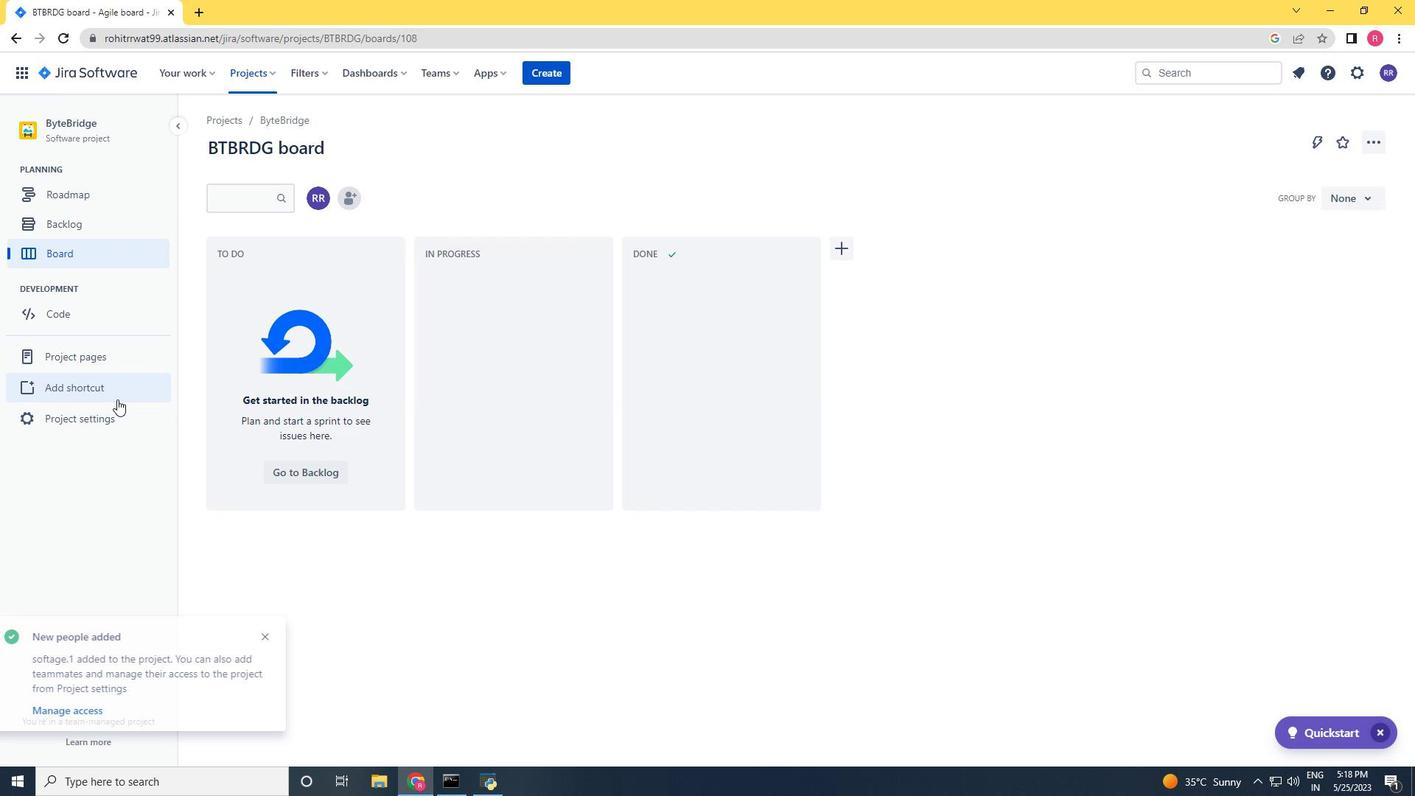
Action: Mouse pressed left at (106, 428)
Screenshot: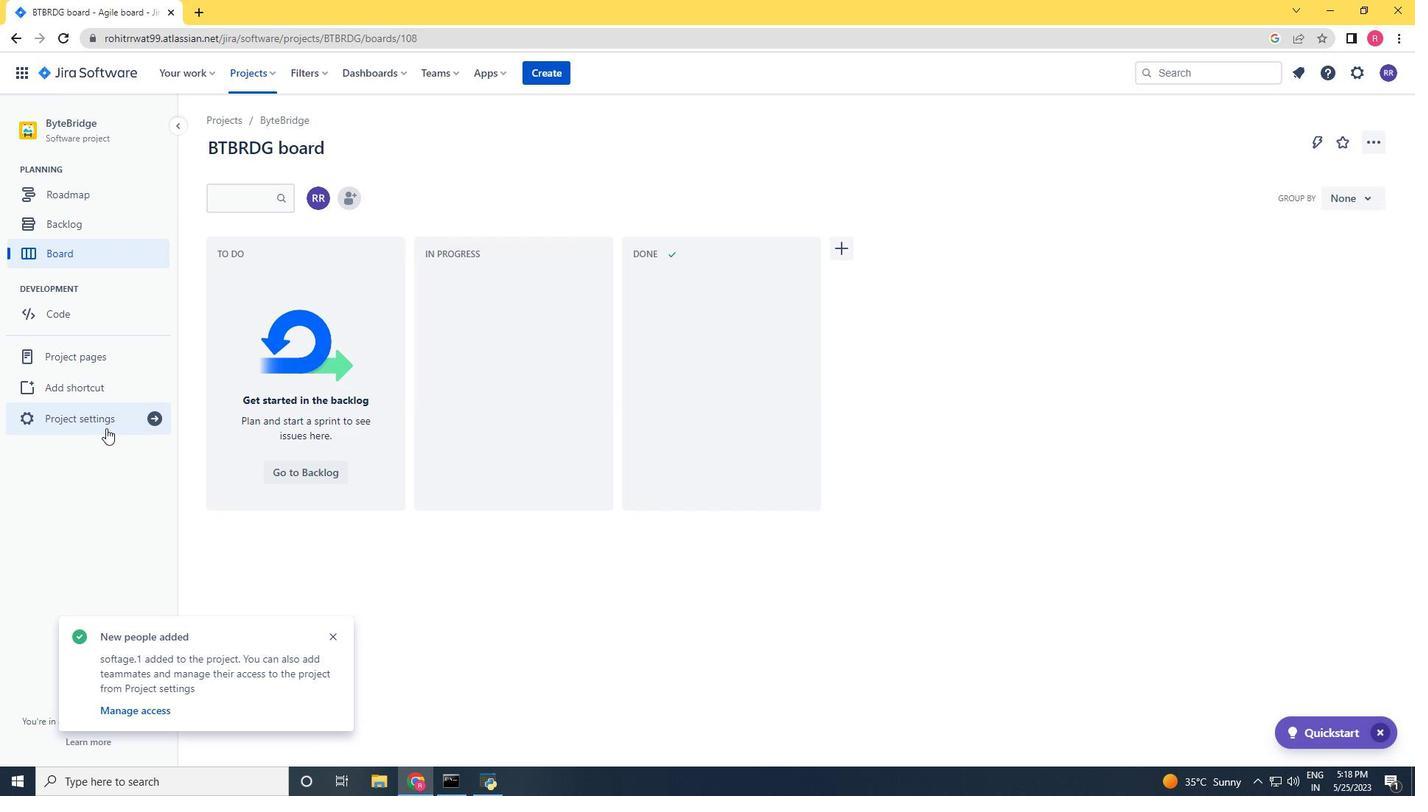 
Action: Mouse moved to (824, 531)
Screenshot: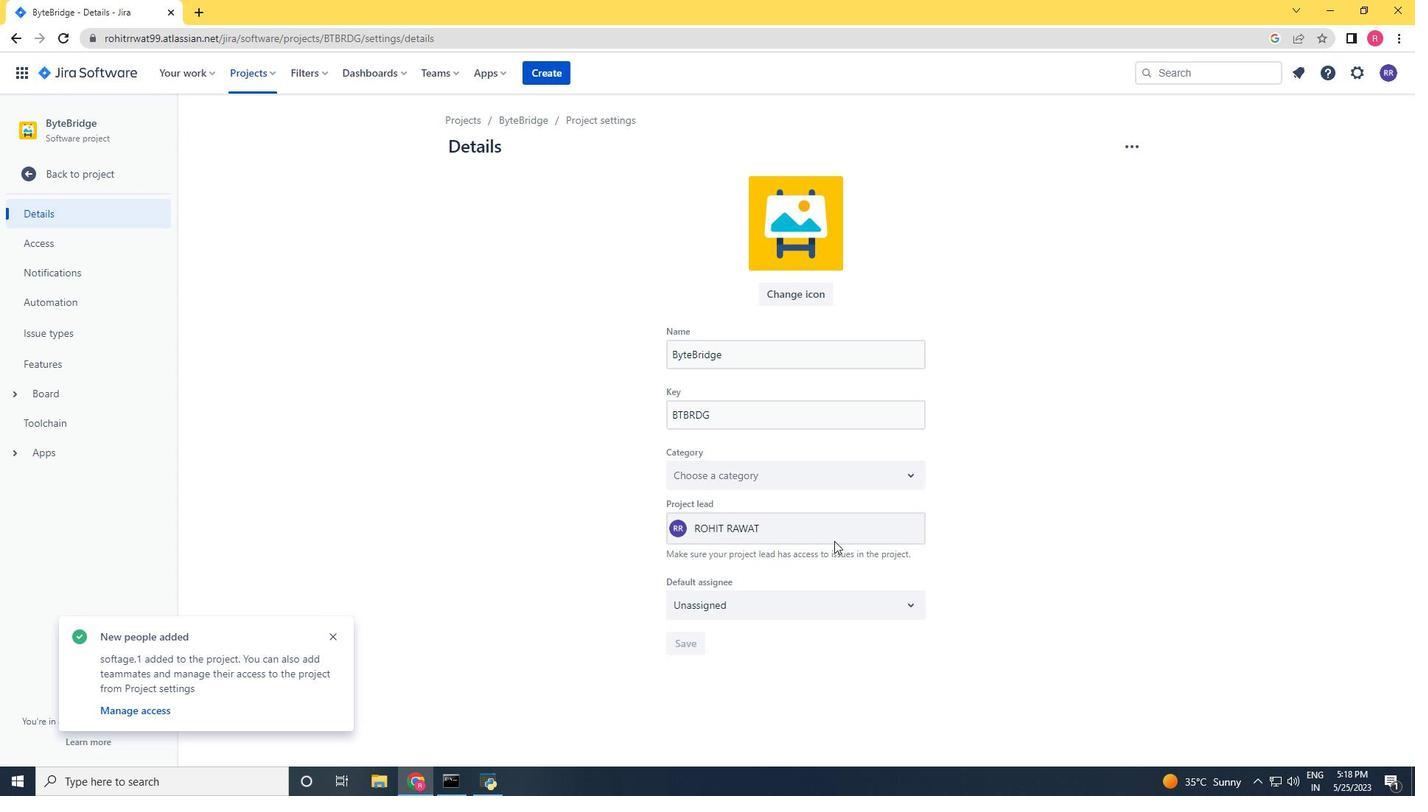 
Action: Mouse pressed left at (824, 531)
Screenshot: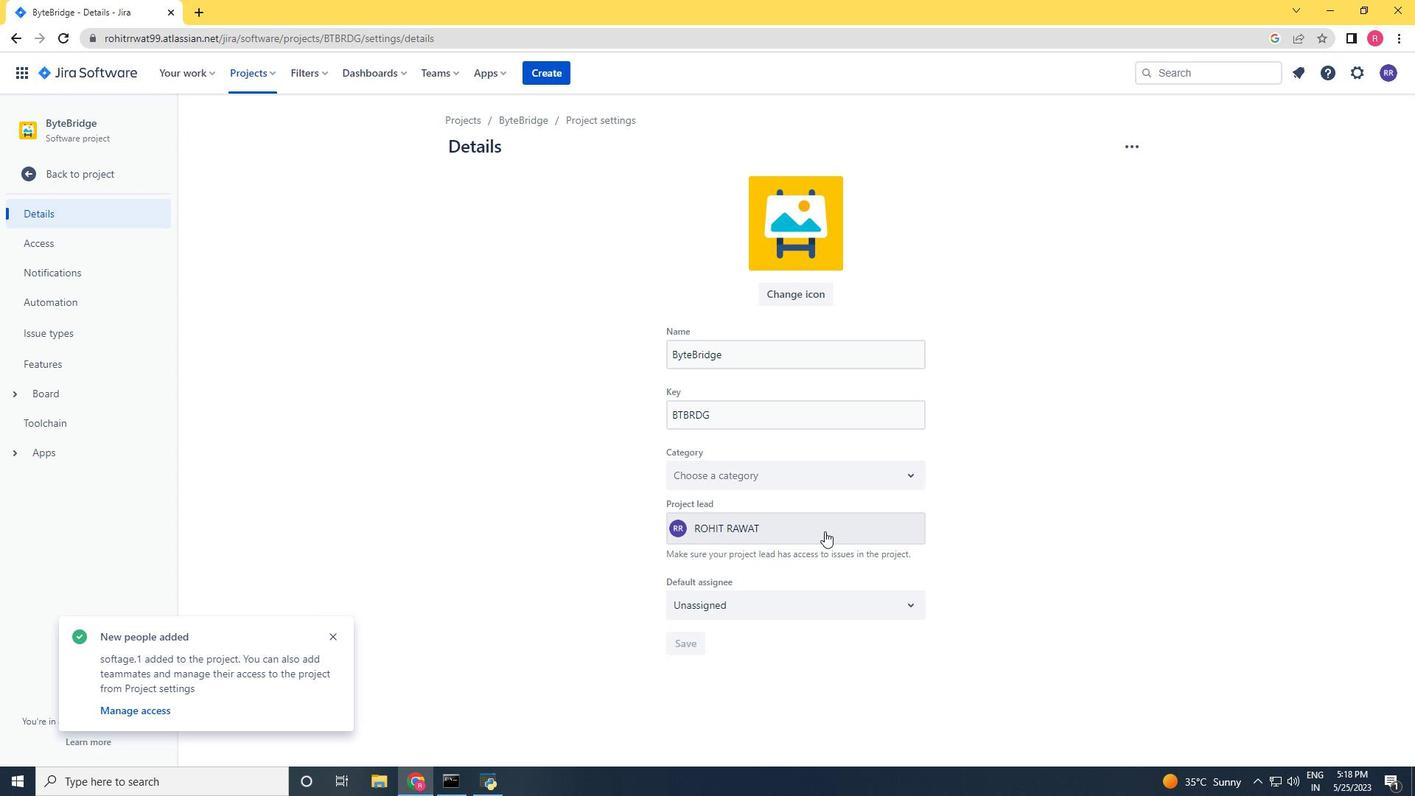 
Action: Key pressed softage.1<Key.shift><Key.shift><Key.shift><Key.shift><Key.shift><Key.shift><Key.shift><Key.shift><Key.shift><Key.shift><Key.shift><Key.shift><Key.shift><Key.shift><Key.shift><Key.shift><Key.shift><Key.shift><Key.shift><Key.shift><Key.shift><Key.shift><Key.shift><Key.shift><Key.shift><Key.shift><Key.shift><Key.shift><Key.shift><Key.shift><Key.shift><Key.shift><Key.shift><Key.shift><Key.shift><Key.shift><Key.shift><Key.shift><Key.shift><Key.shift><Key.shift><Key.shift><Key.shift><Key.shift><Key.shift><Key.shift><Key.shift><Key.shift><Key.shift><Key.shift><Key.shift><Key.shift><Key.shift><Key.shift>@softage.net
Screenshot: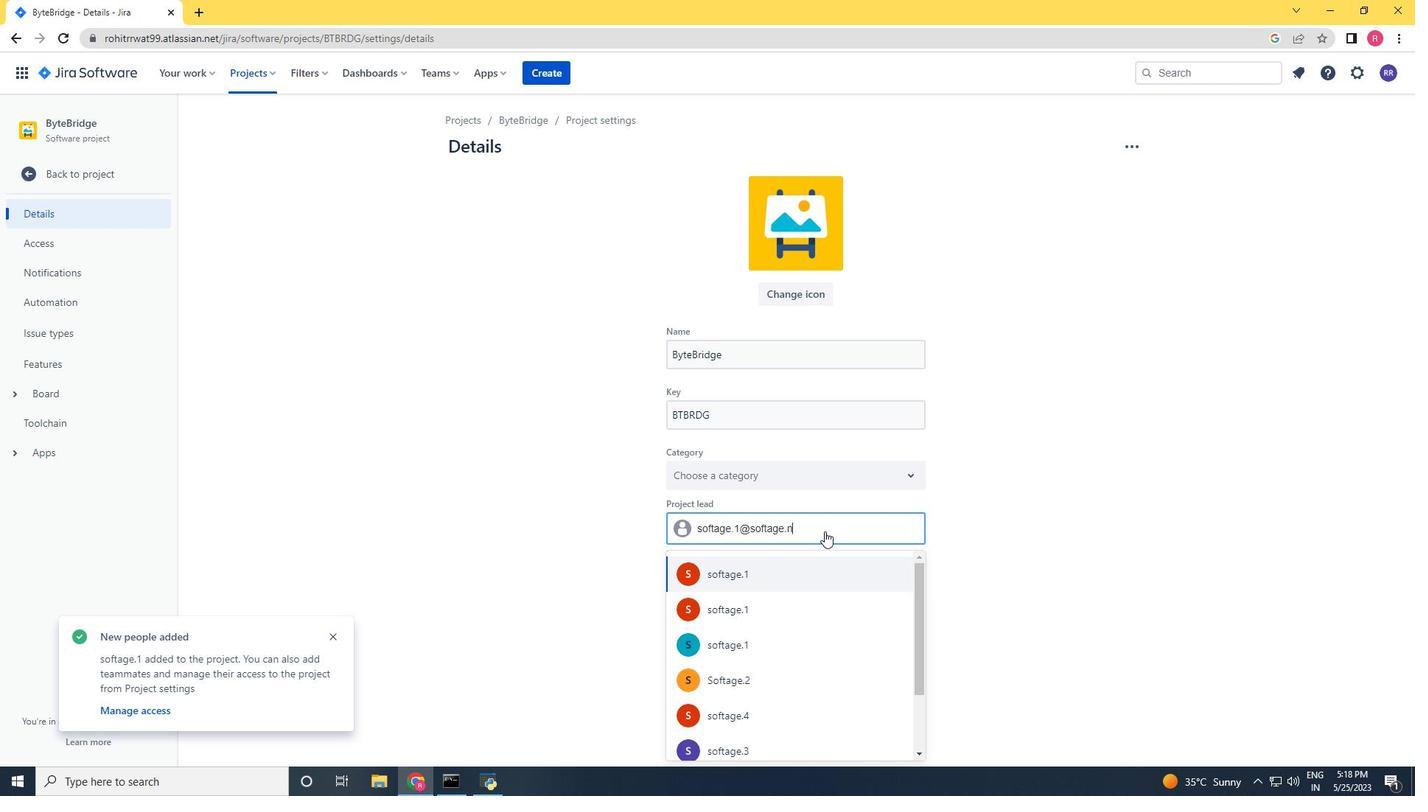 
Action: Mouse moved to (768, 579)
Screenshot: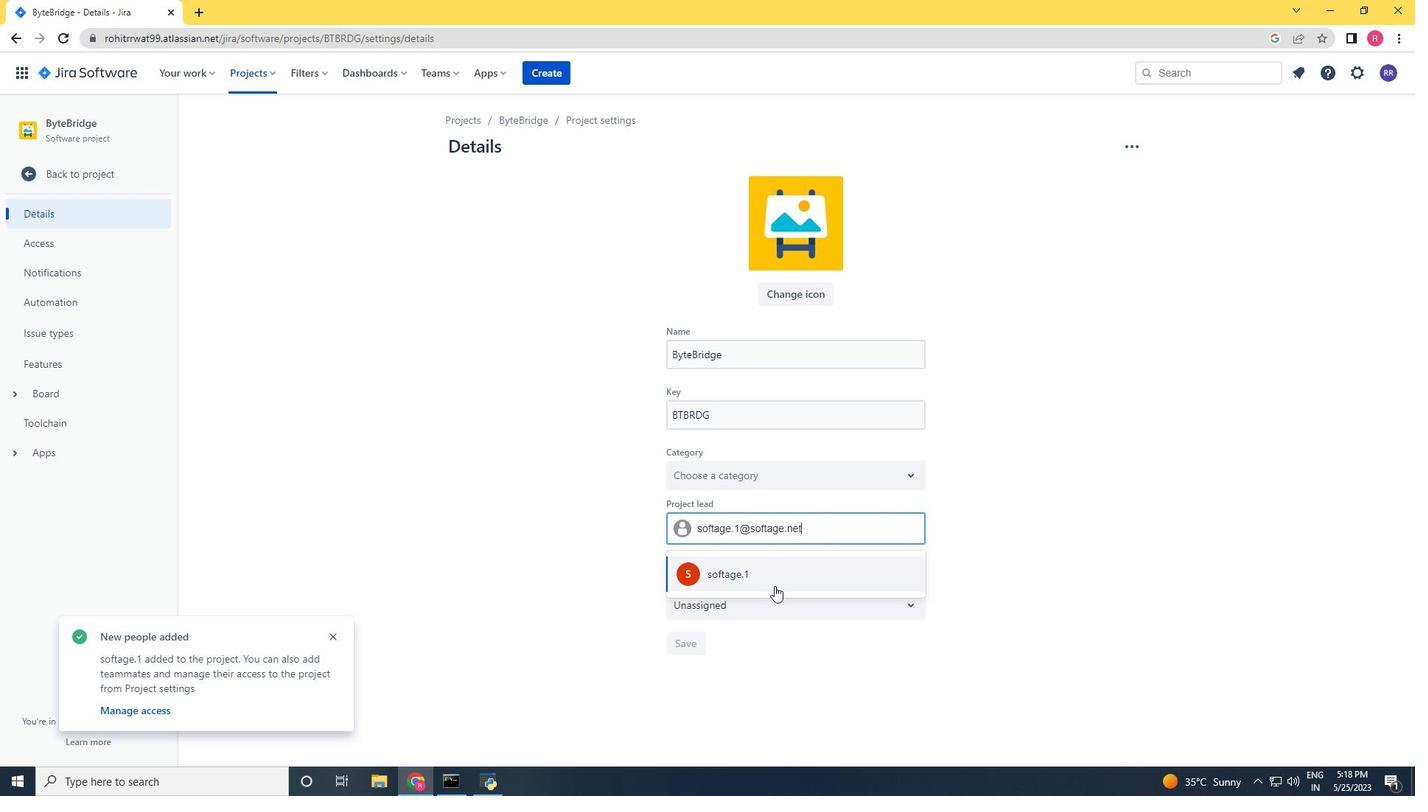 
Action: Mouse pressed left at (768, 579)
Screenshot: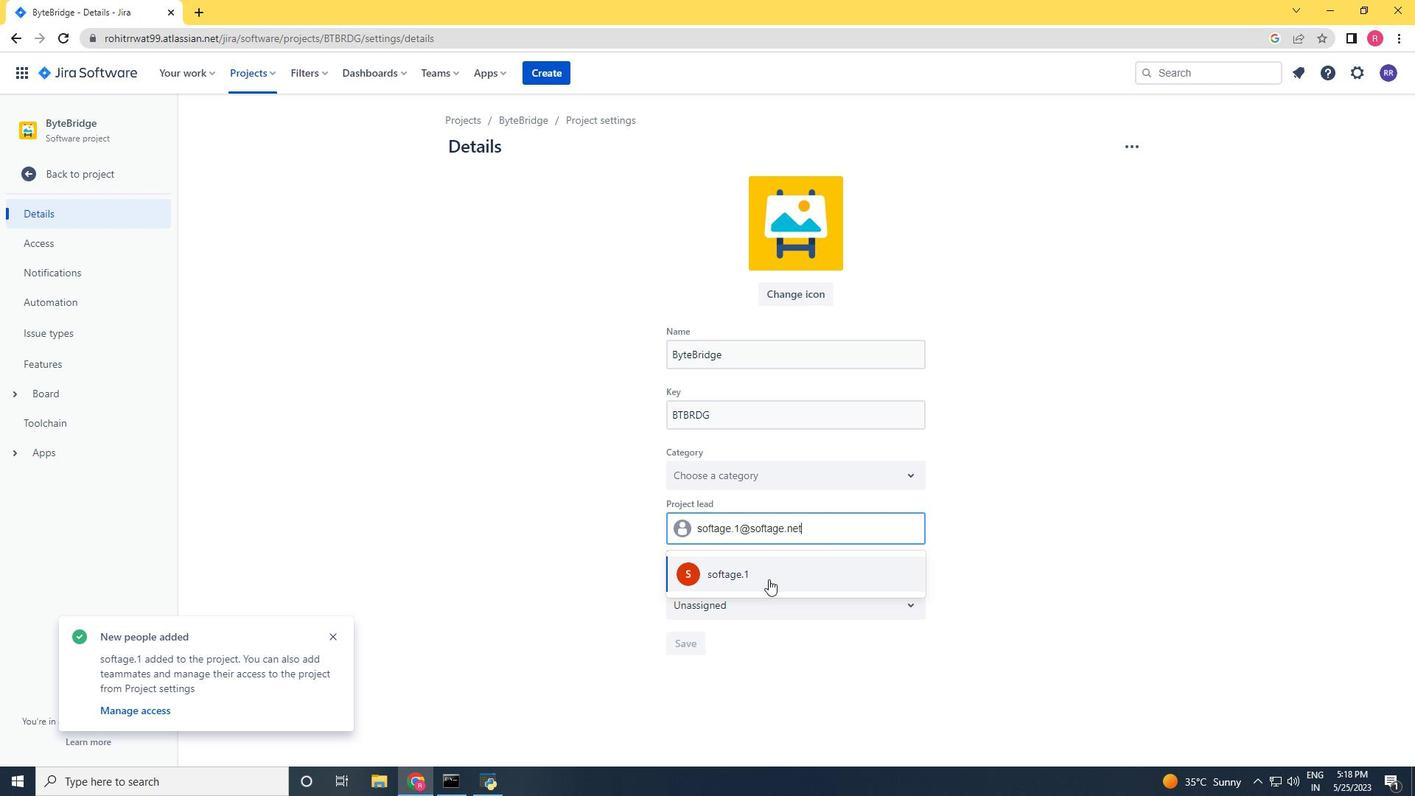 
Action: Mouse moved to (760, 605)
Screenshot: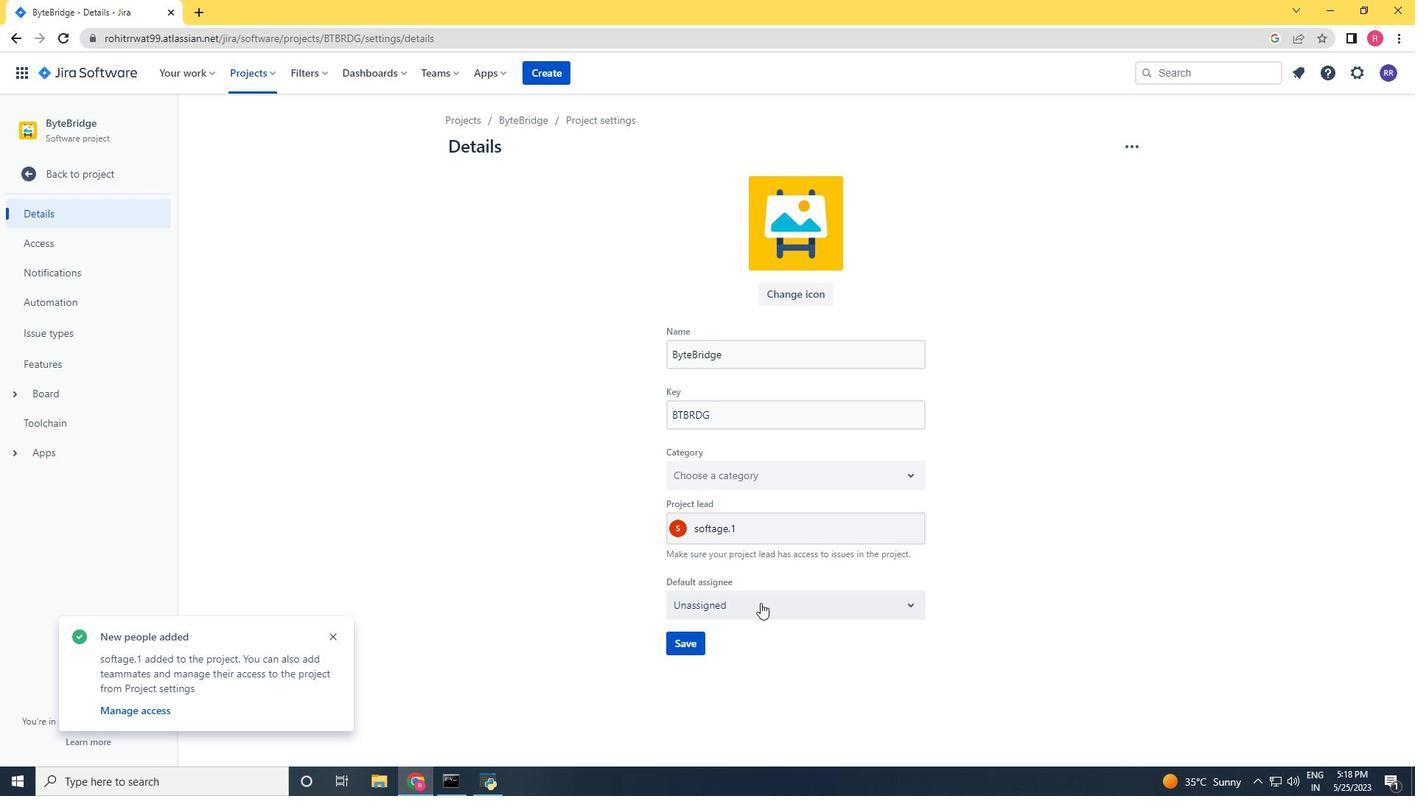 
Action: Mouse pressed left at (760, 605)
Screenshot: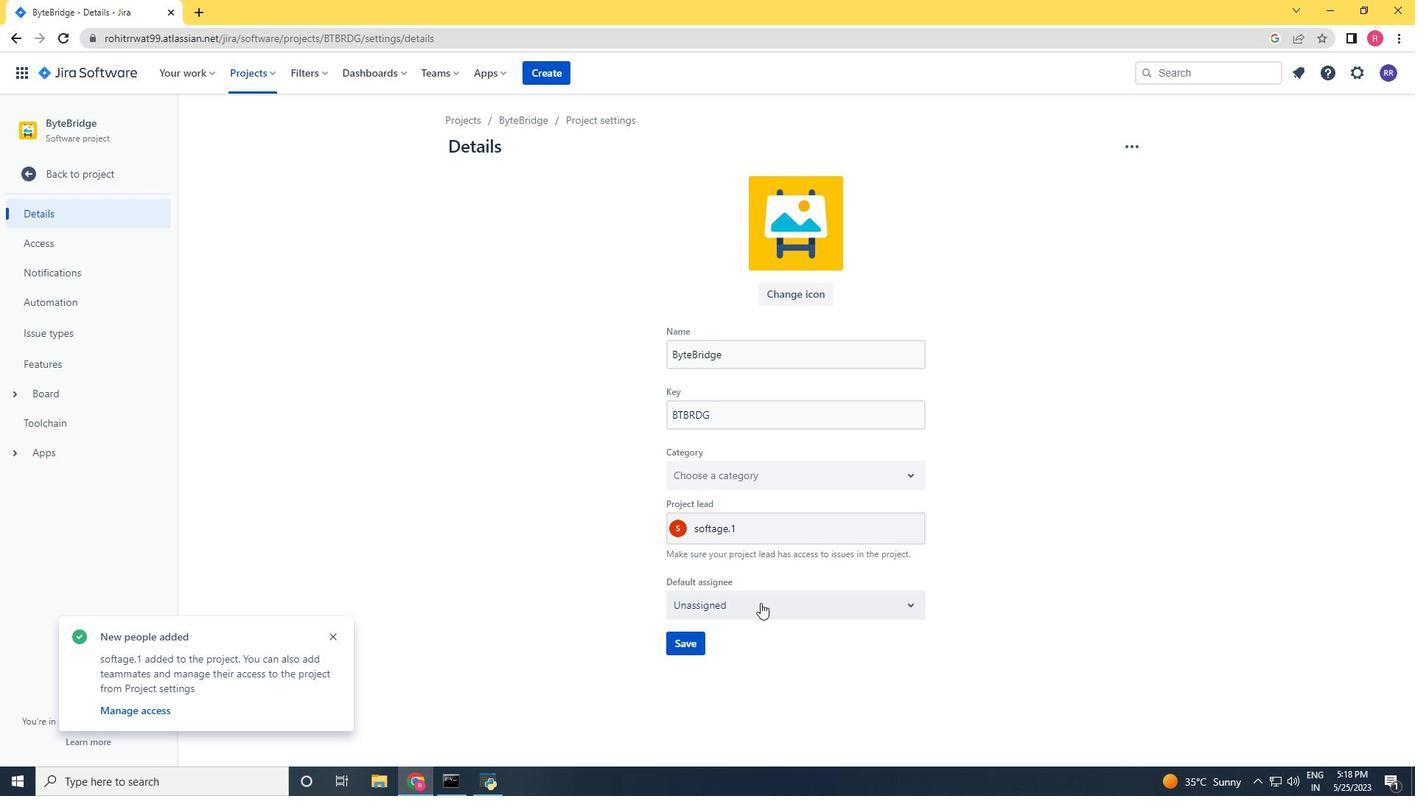 
Action: Mouse moved to (715, 636)
Screenshot: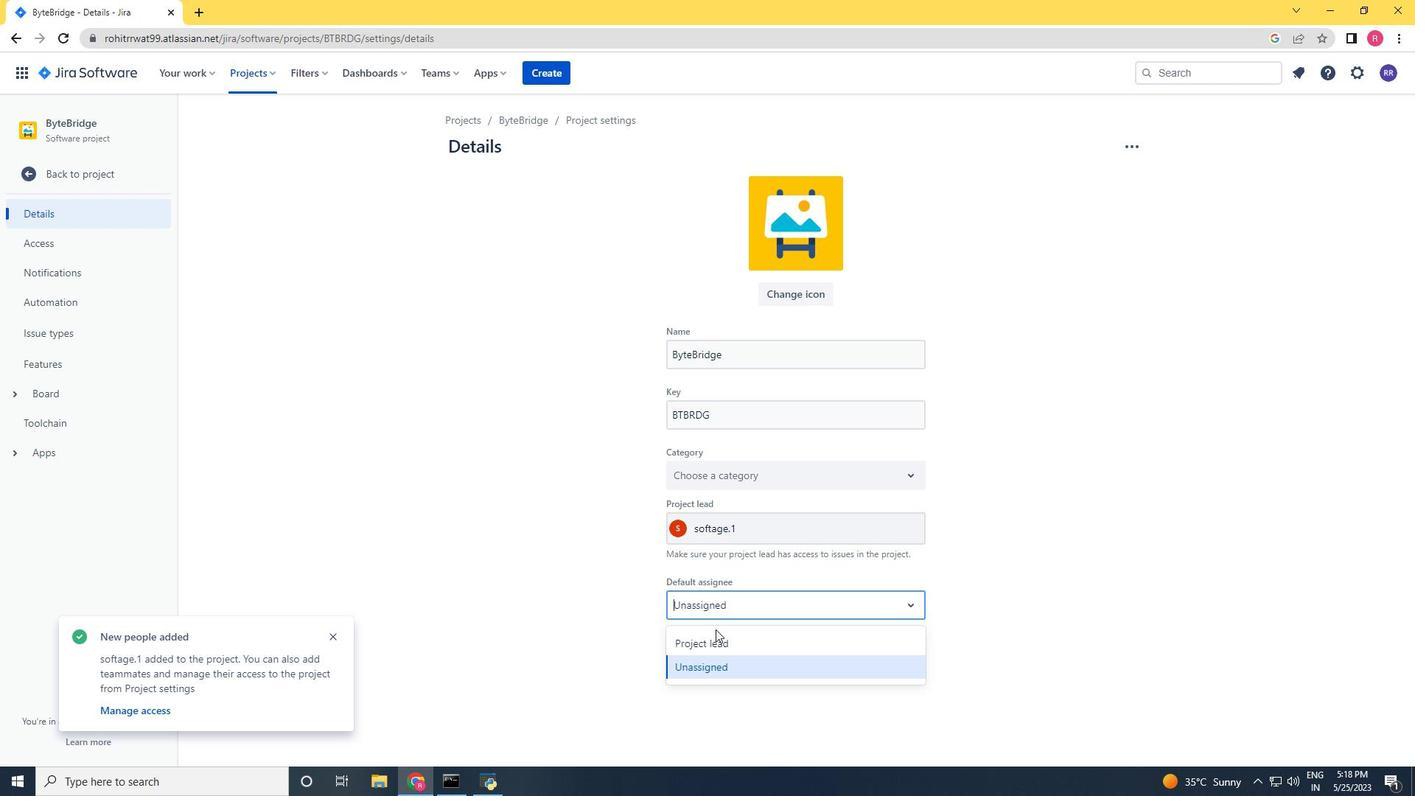 
Action: Mouse pressed left at (715, 636)
Screenshot: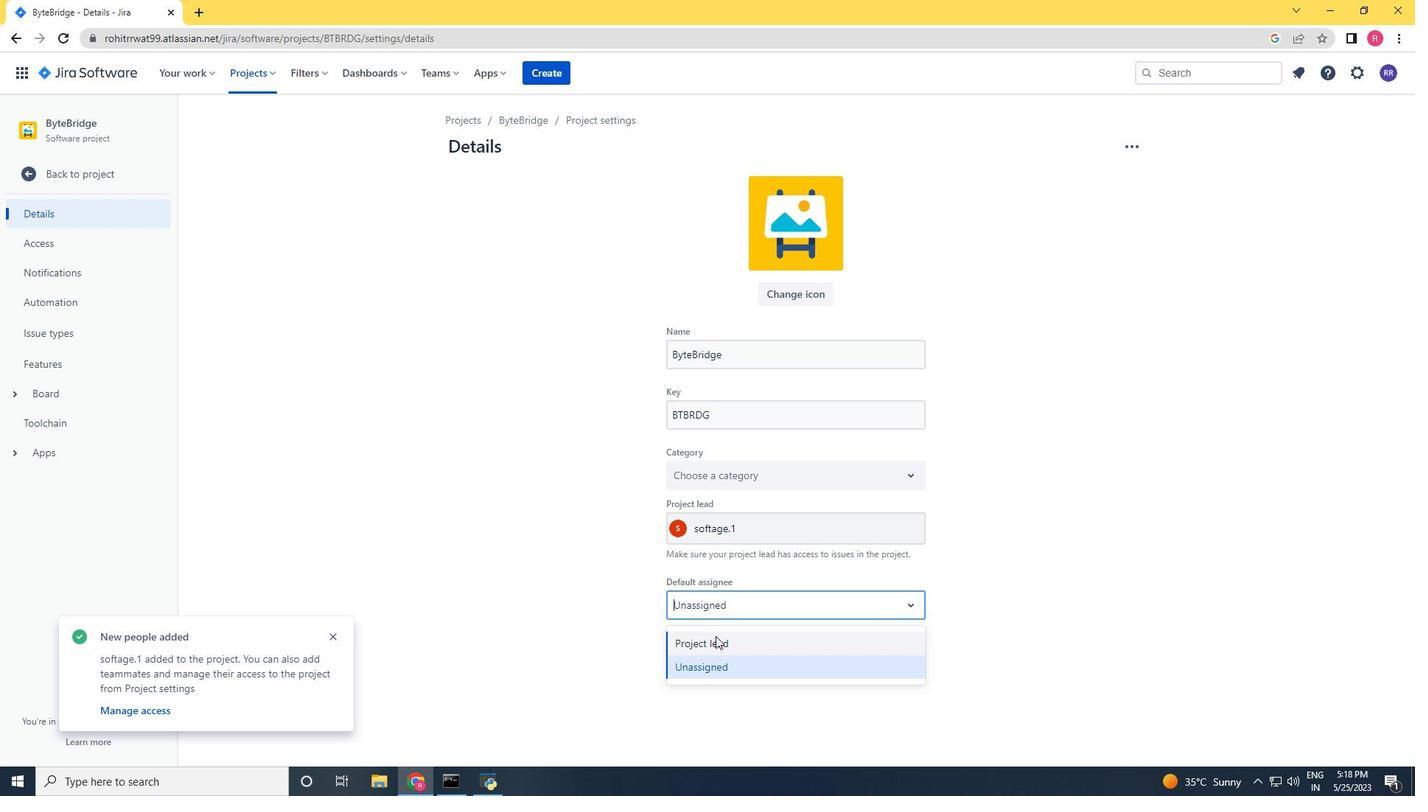 
Action: Mouse moved to (682, 631)
Screenshot: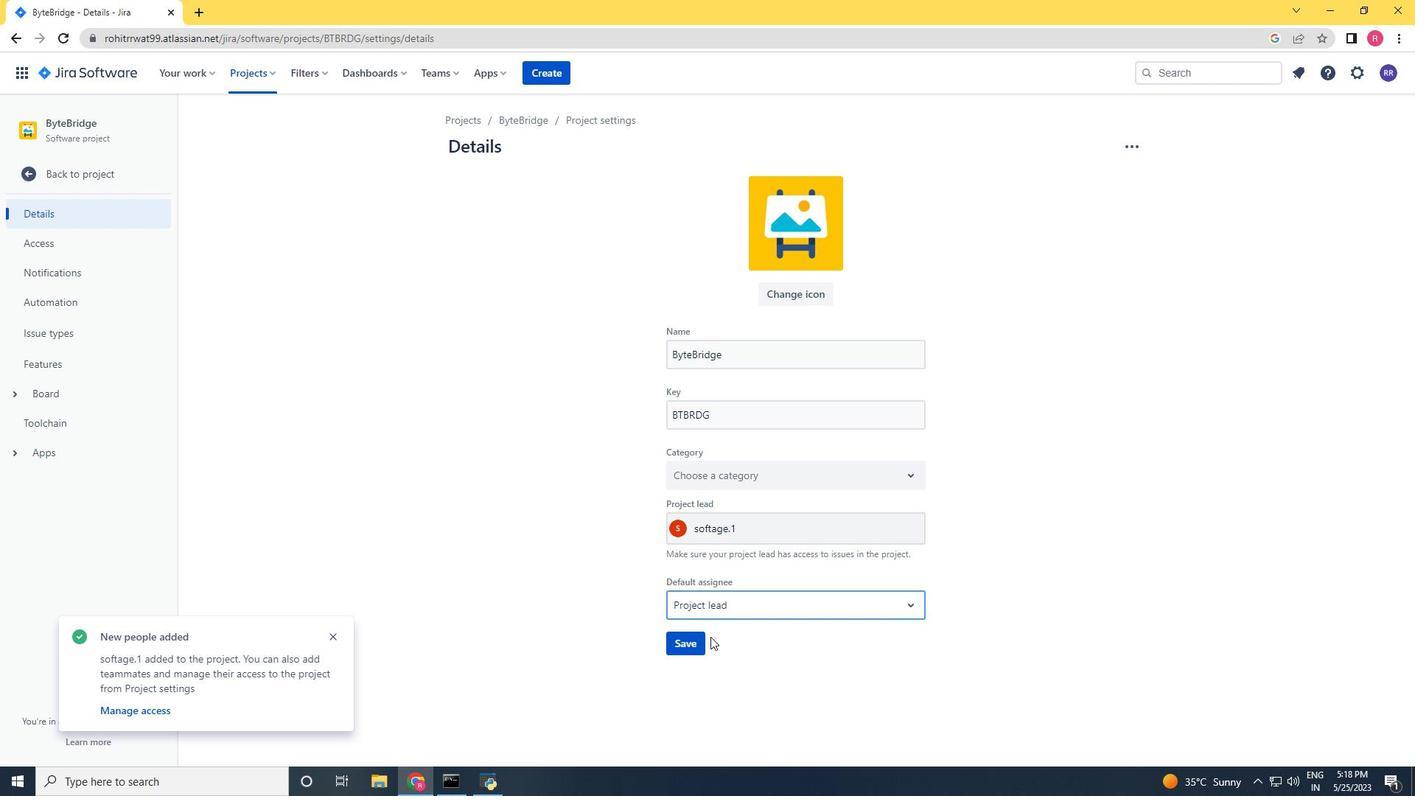 
Action: Mouse pressed left at (682, 631)
Screenshot: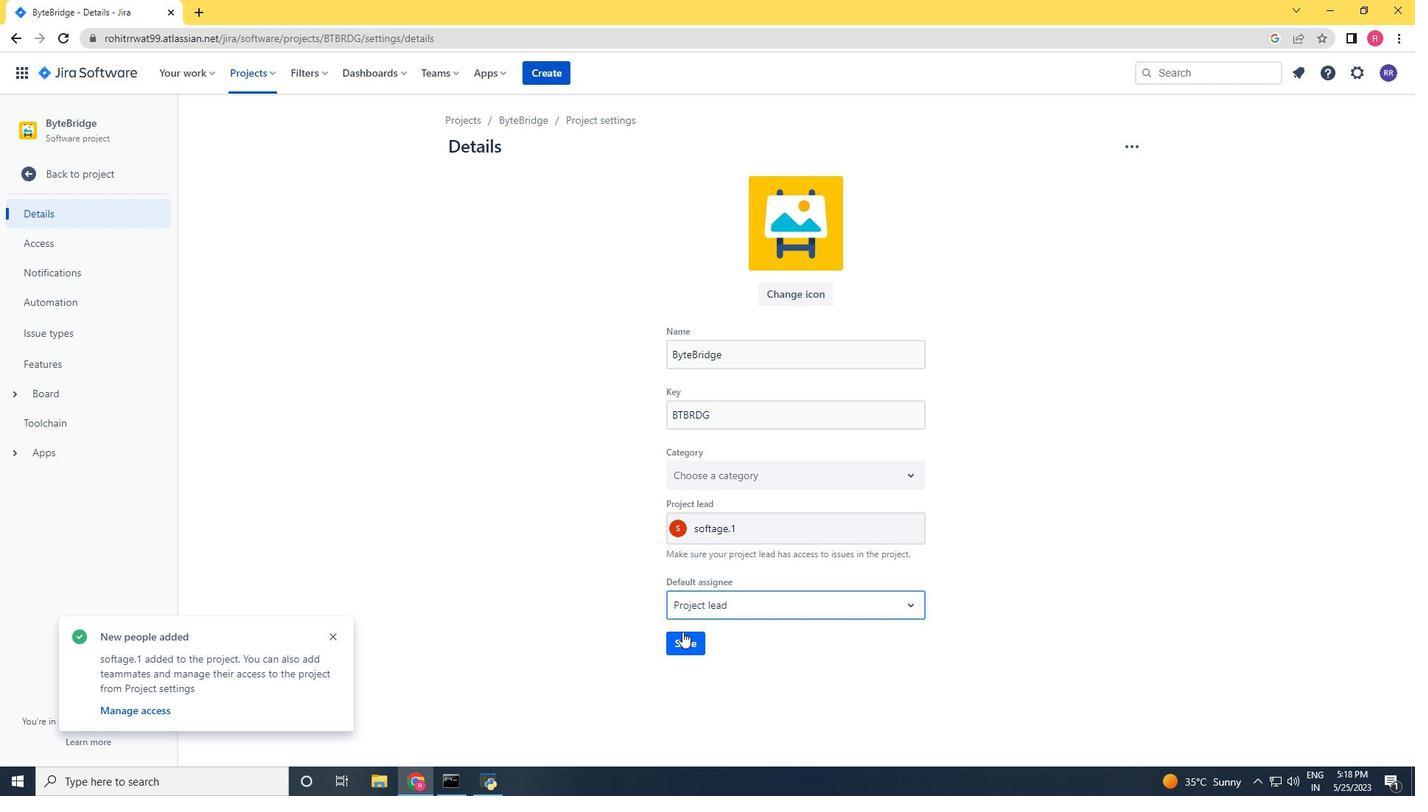 
Action: Mouse moved to (96, 182)
Screenshot: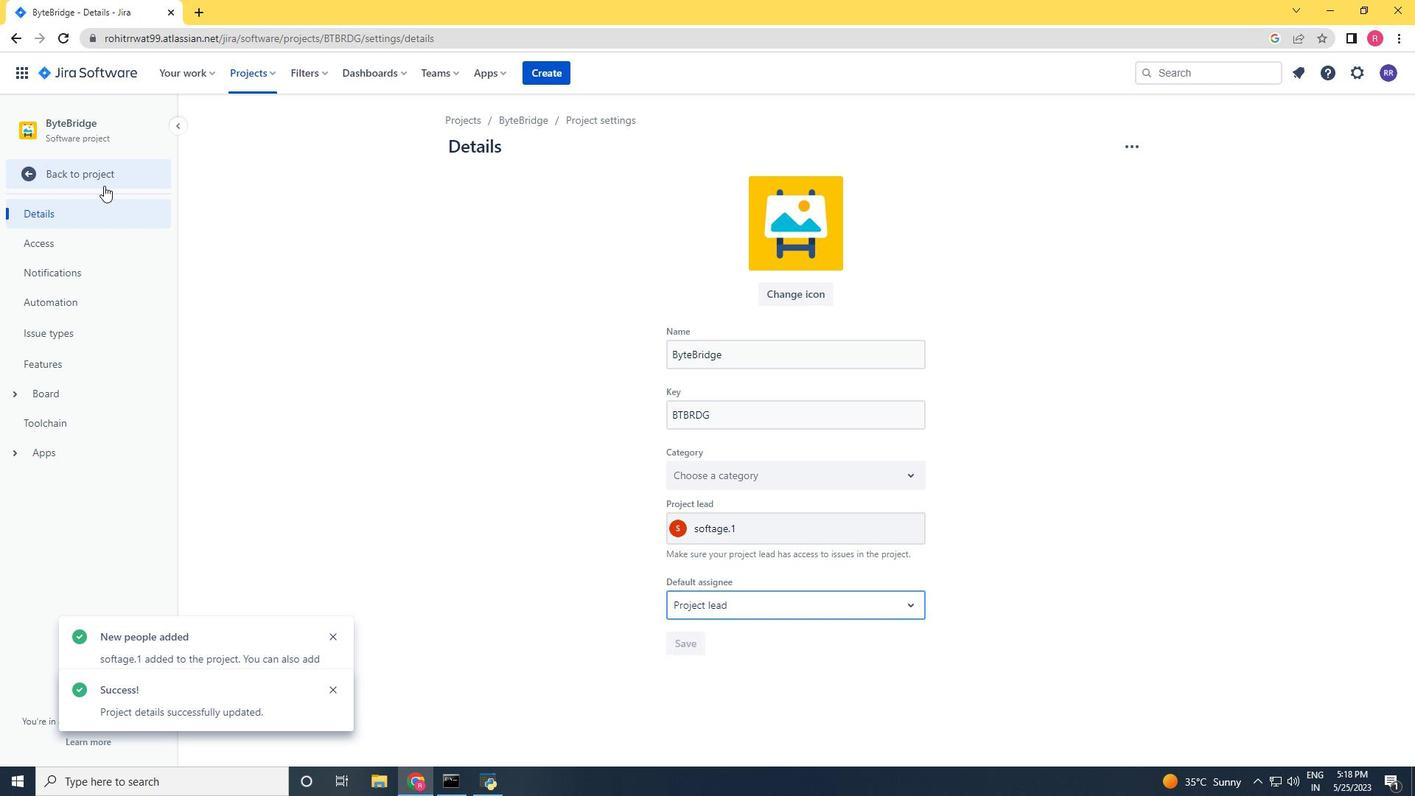 
Action: Mouse pressed left at (96, 182)
Screenshot: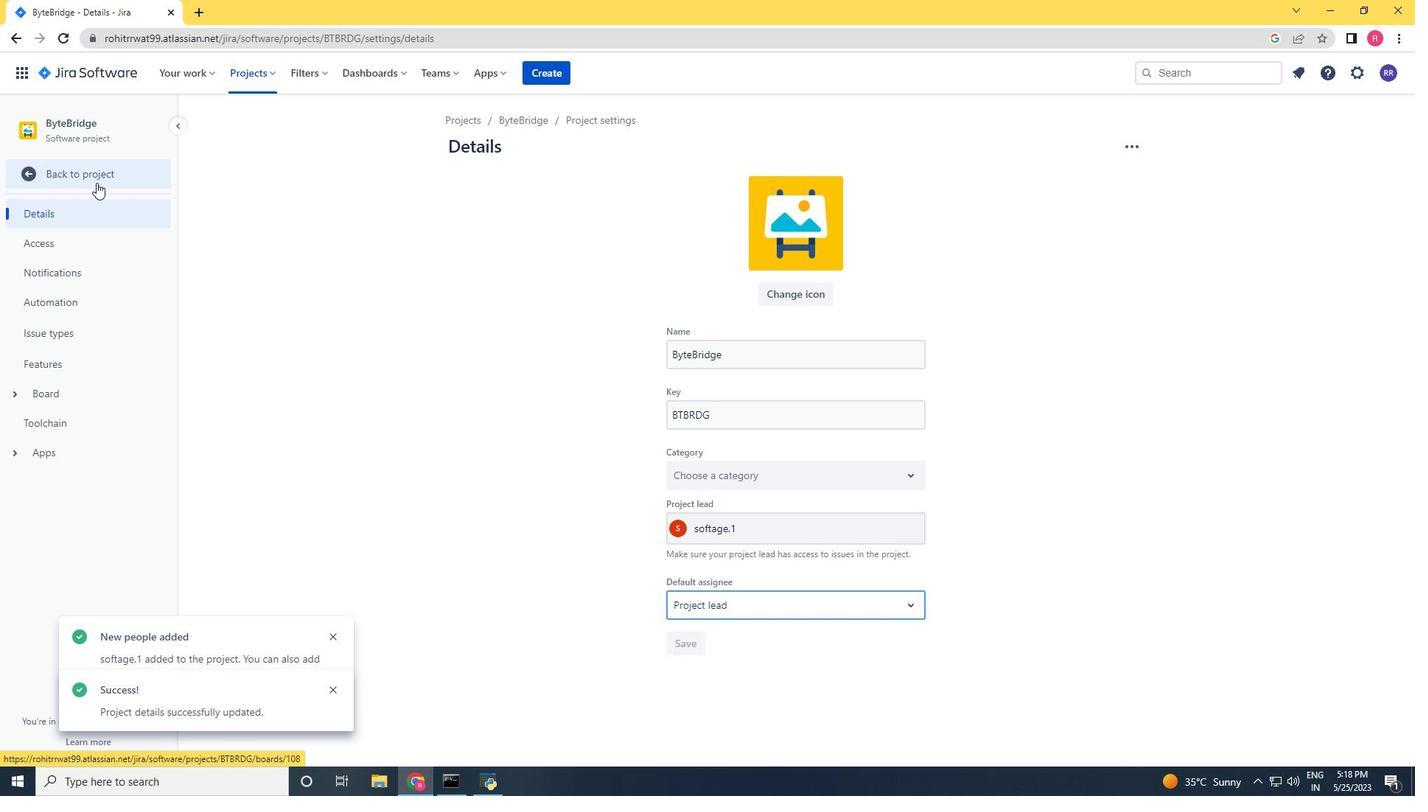 
Action: Mouse moved to (350, 189)
Screenshot: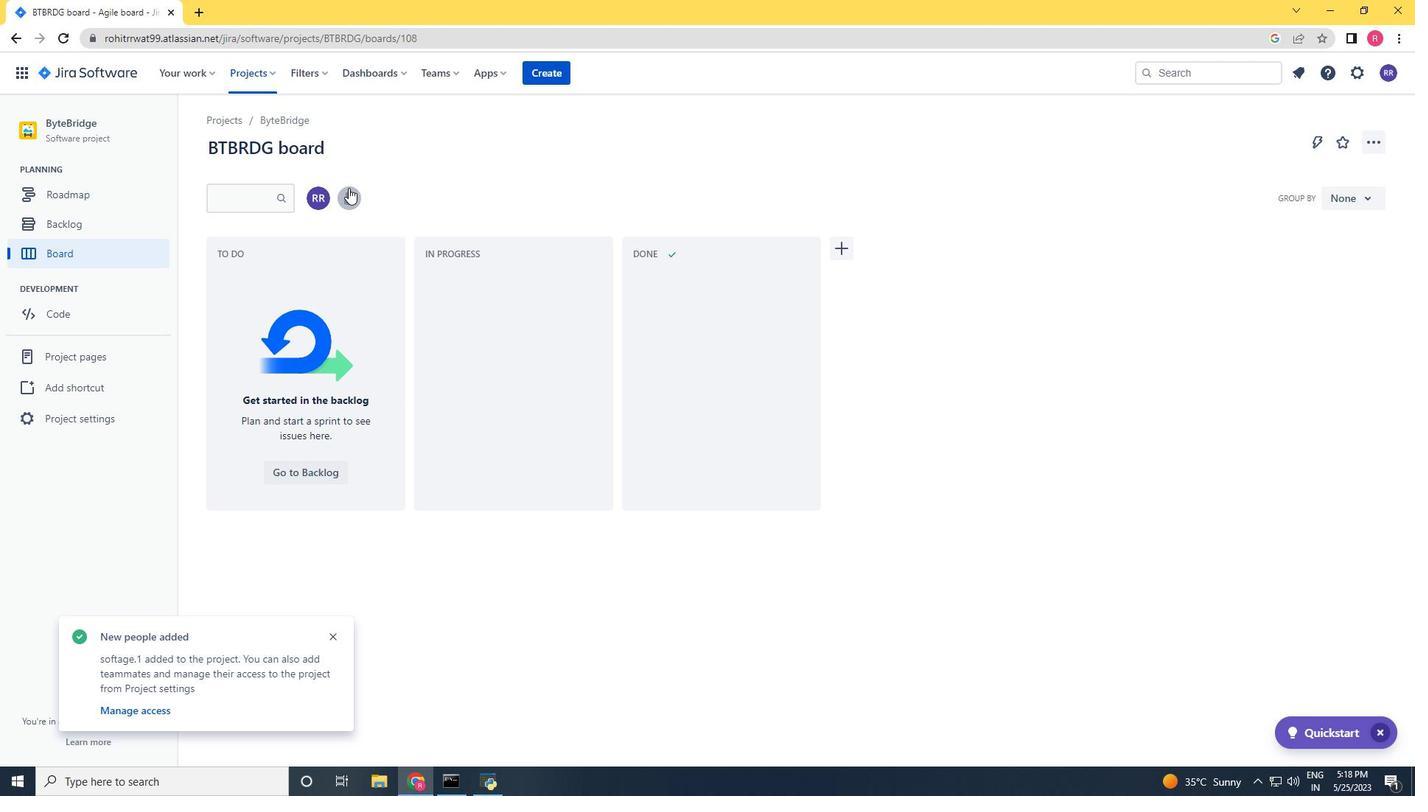 
Action: Mouse pressed left at (350, 189)
Screenshot: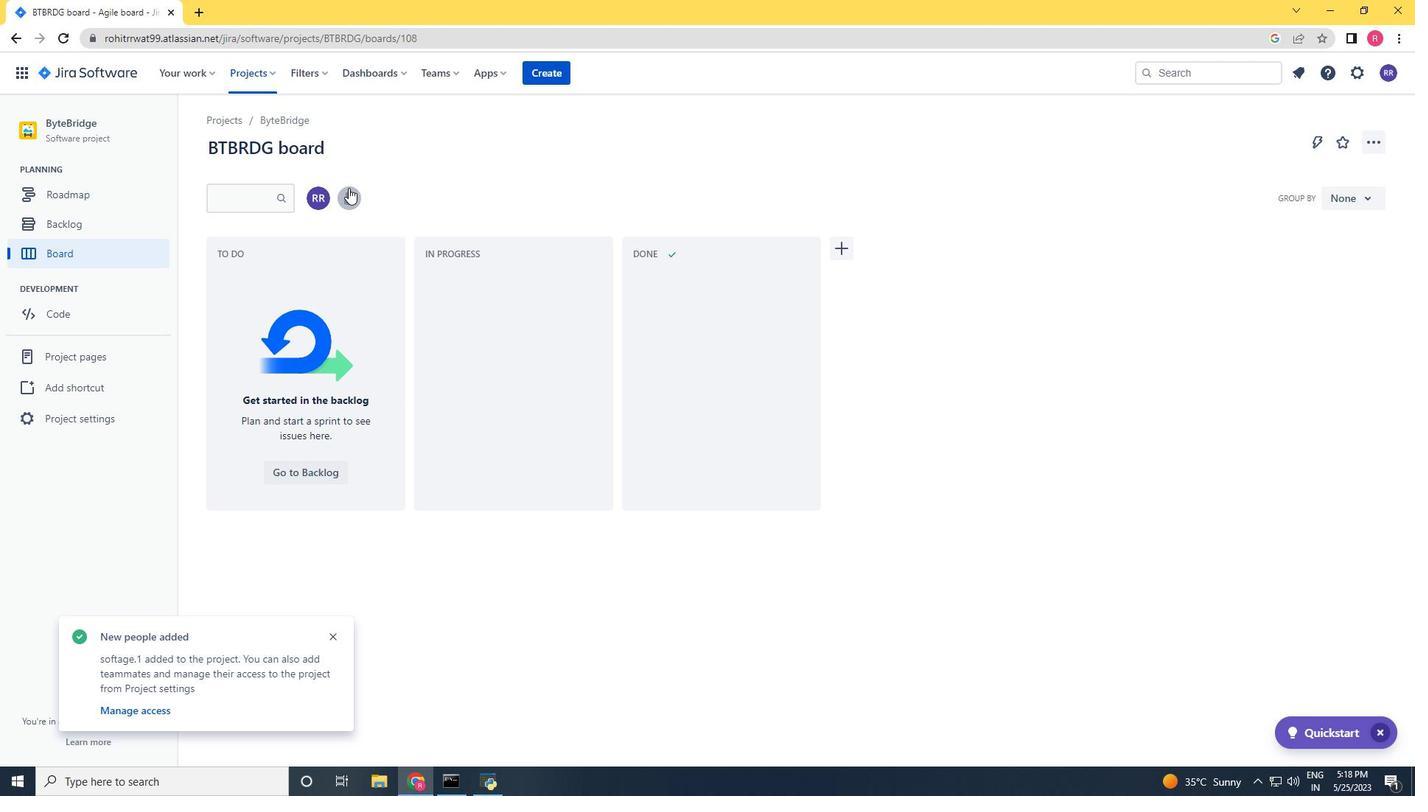 
Action: Key pressed softage.2<Key.shift>@softage.net
Screenshot: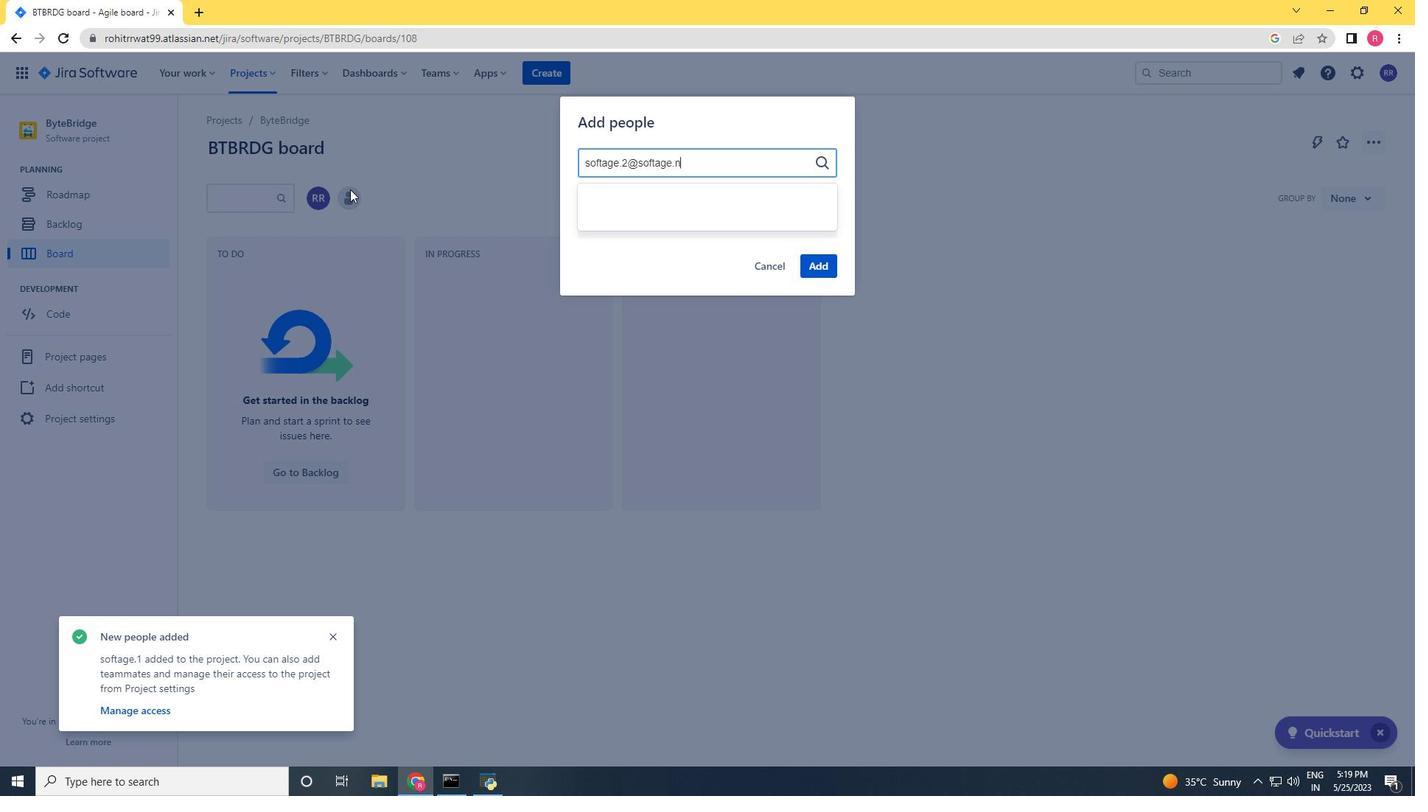 
Action: Mouse moved to (627, 202)
Screenshot: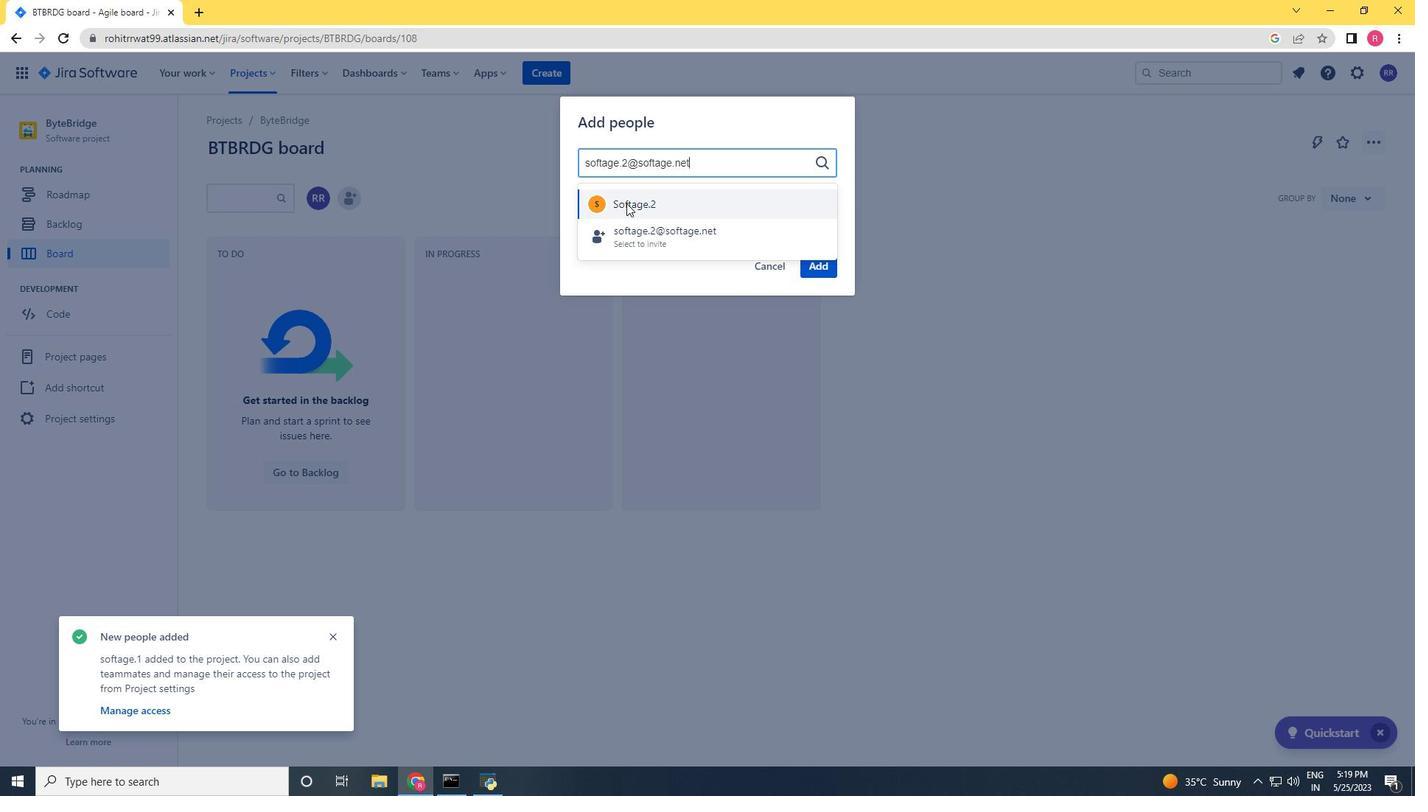 
Action: Mouse pressed left at (627, 202)
Screenshot: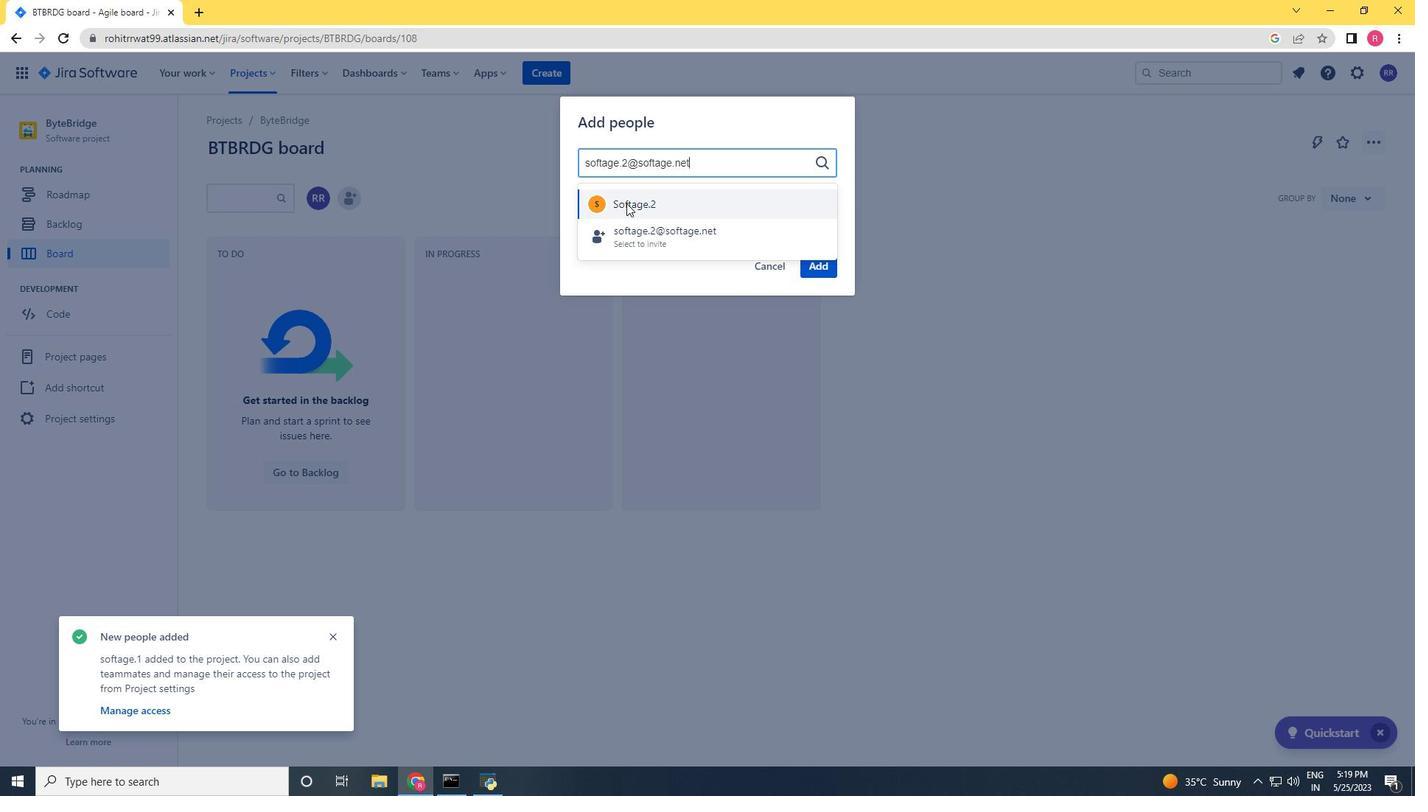 
Action: Mouse moved to (810, 260)
Screenshot: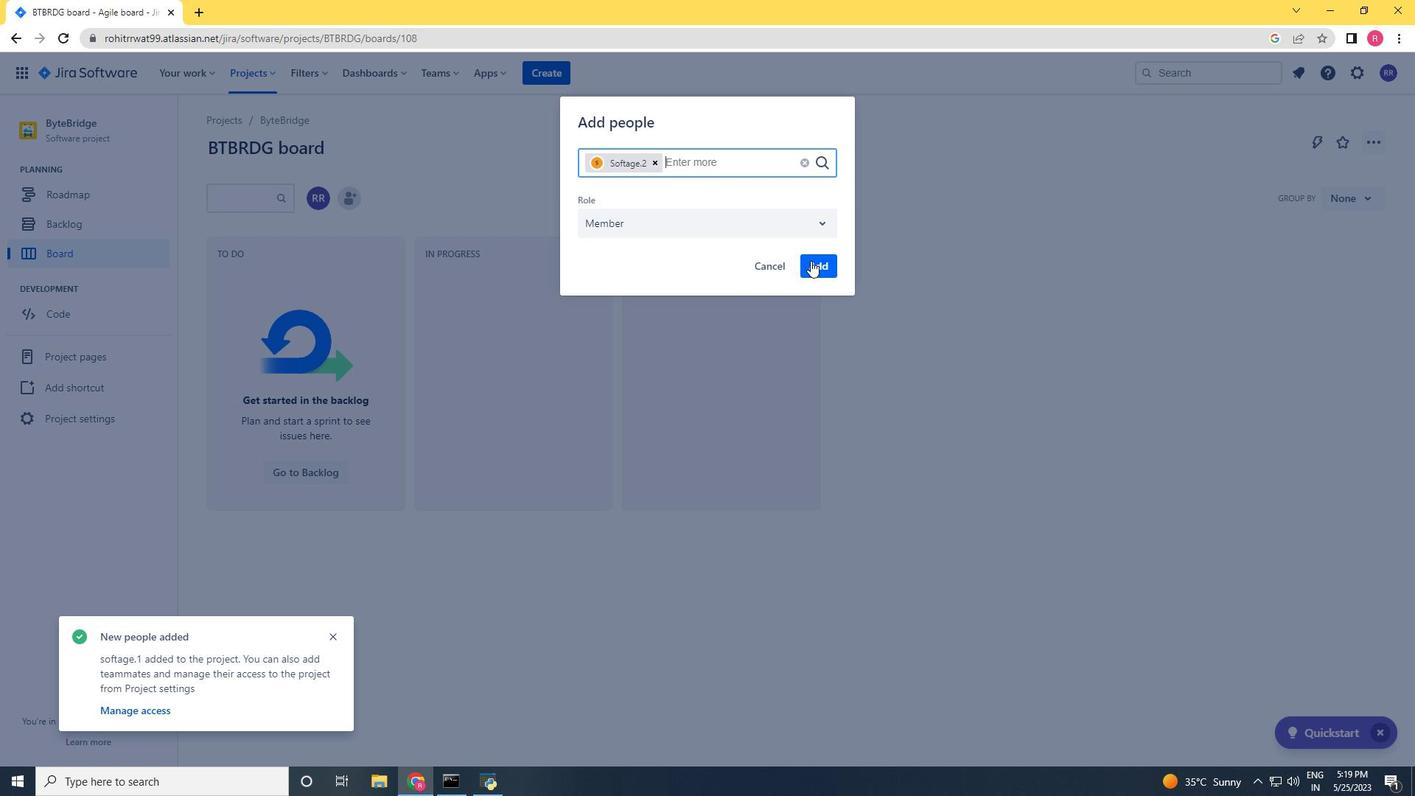 
Action: Mouse pressed left at (810, 260)
Screenshot: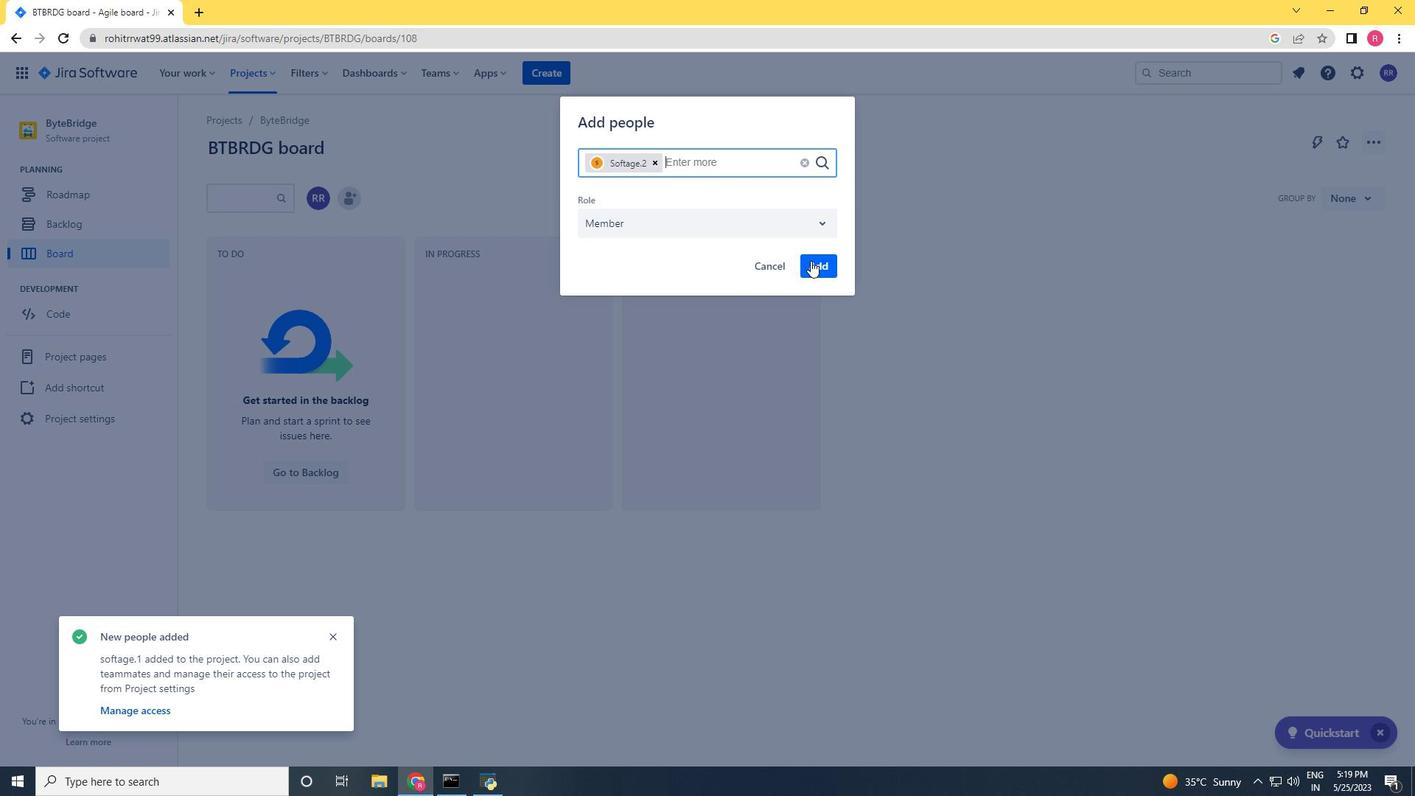 
